 Task: Look for space in Rolla, United States from 10th July, 2023 to 25th July, 2023 for 3 adults, 1 child in price range Rs.15000 to Rs.25000. Place can be shared room with 2 bedrooms having 3 beds and 2 bathrooms. Property type can be house, flat, guest house. Amenities needed are: wifi, TV, free parkinig on premises, gym, breakfast. Booking option can be shelf check-in. Required host language is English.
Action: Mouse moved to (457, 117)
Screenshot: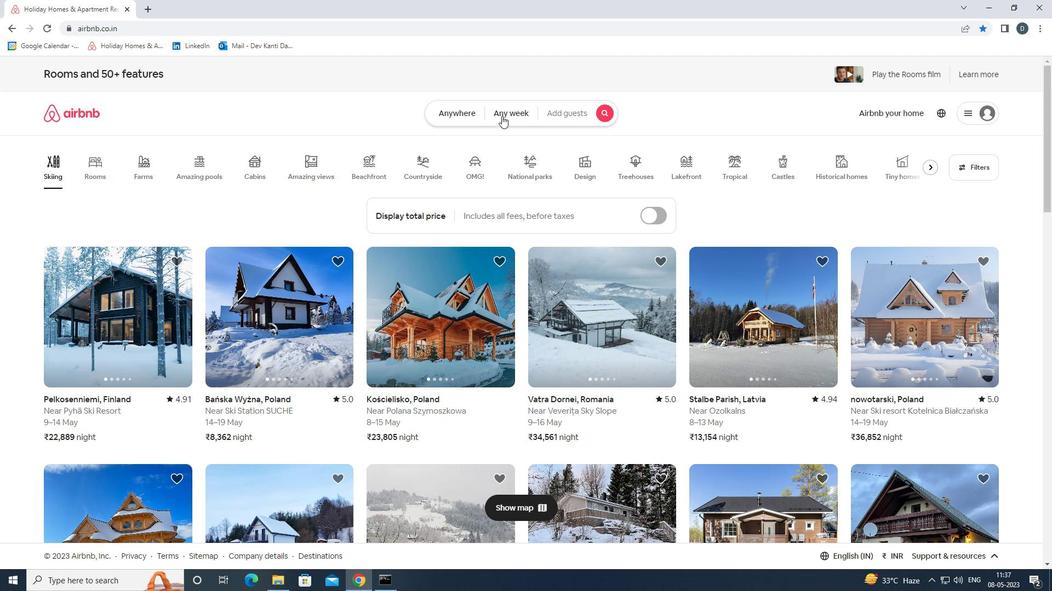 
Action: Mouse pressed left at (457, 117)
Screenshot: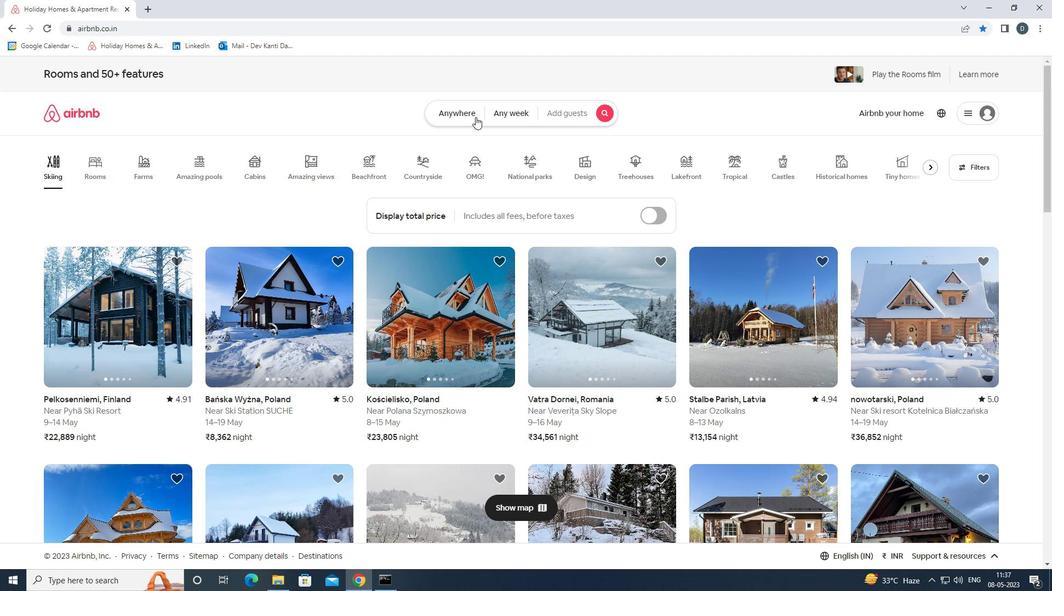 
Action: Mouse moved to (433, 154)
Screenshot: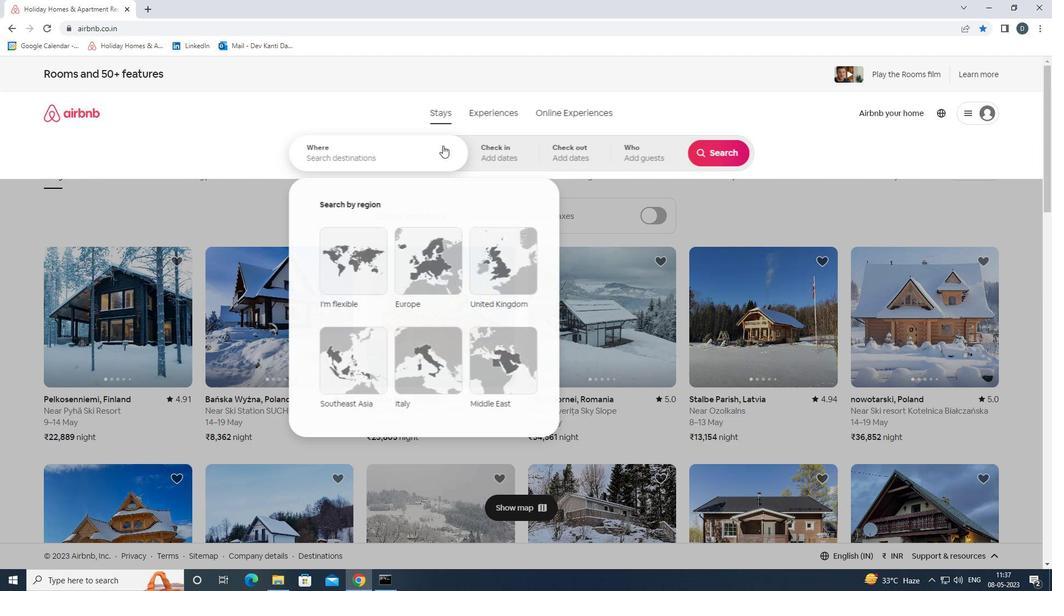 
Action: Mouse pressed left at (433, 154)
Screenshot: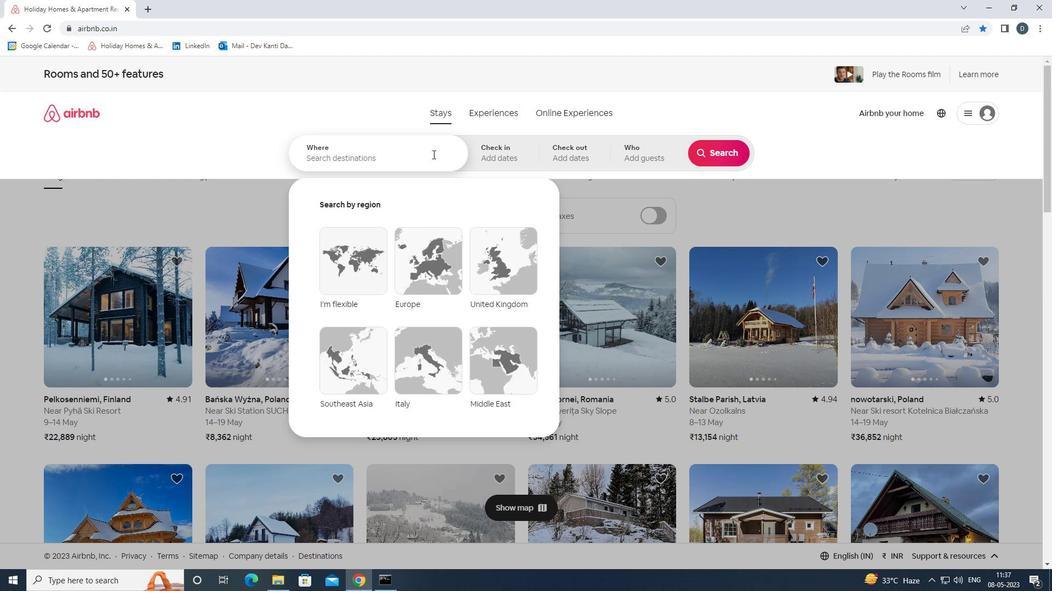 
Action: Key pressed <Key.shift>
Screenshot: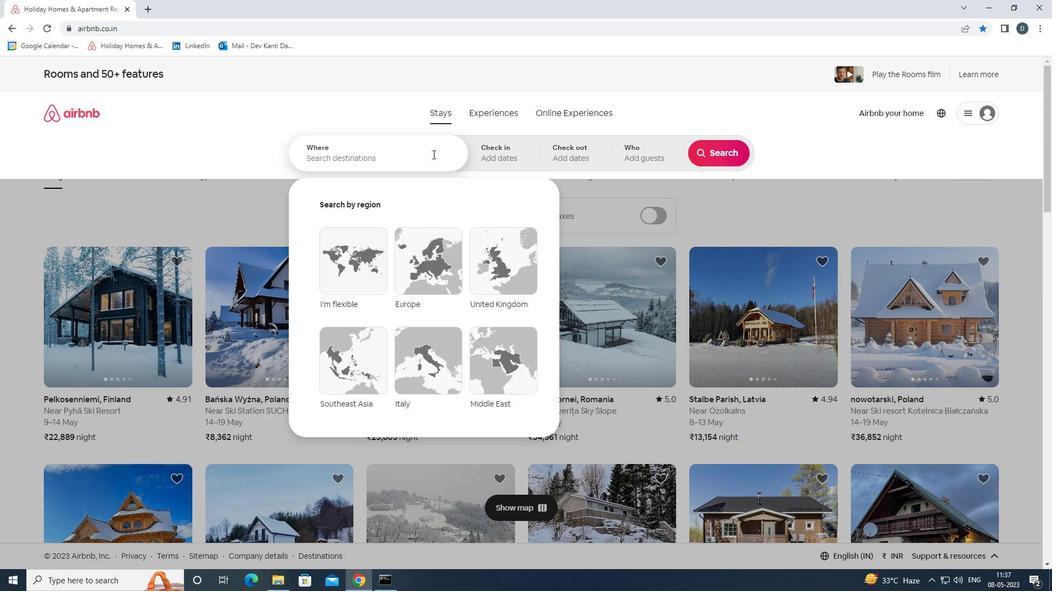 
Action: Mouse moved to (432, 155)
Screenshot: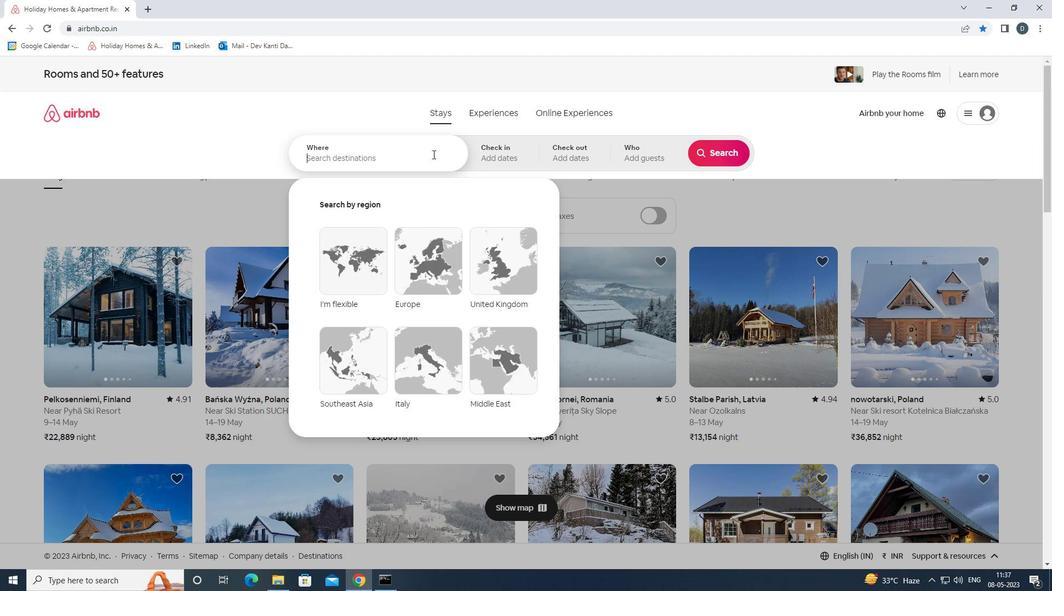 
Action: Key pressed ROLLA,<Key.shift>UNITED<Key.space><Key.shift>SATES<Key.enter>
Screenshot: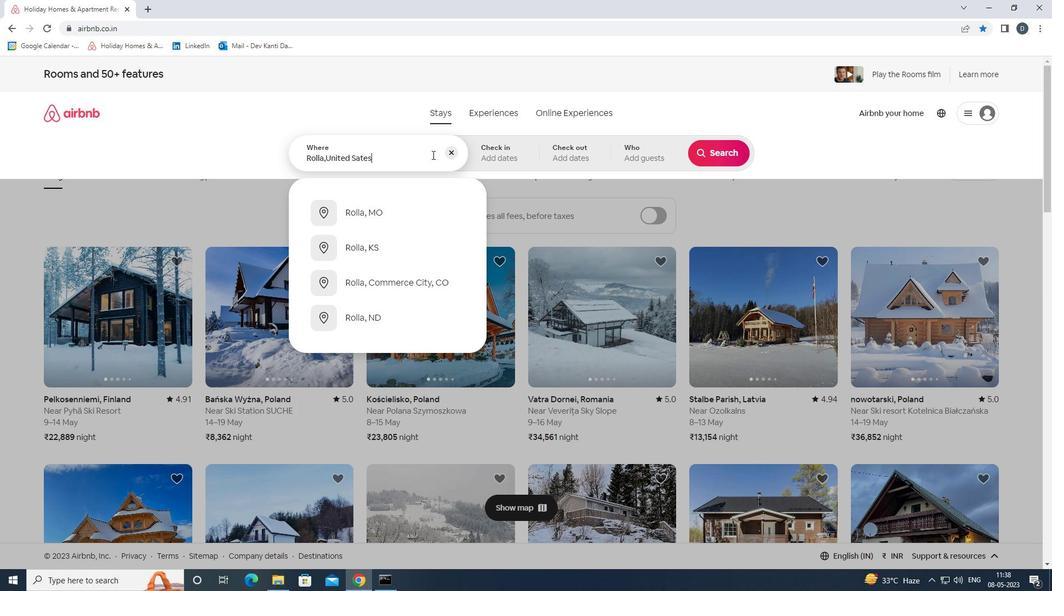 
Action: Mouse moved to (721, 245)
Screenshot: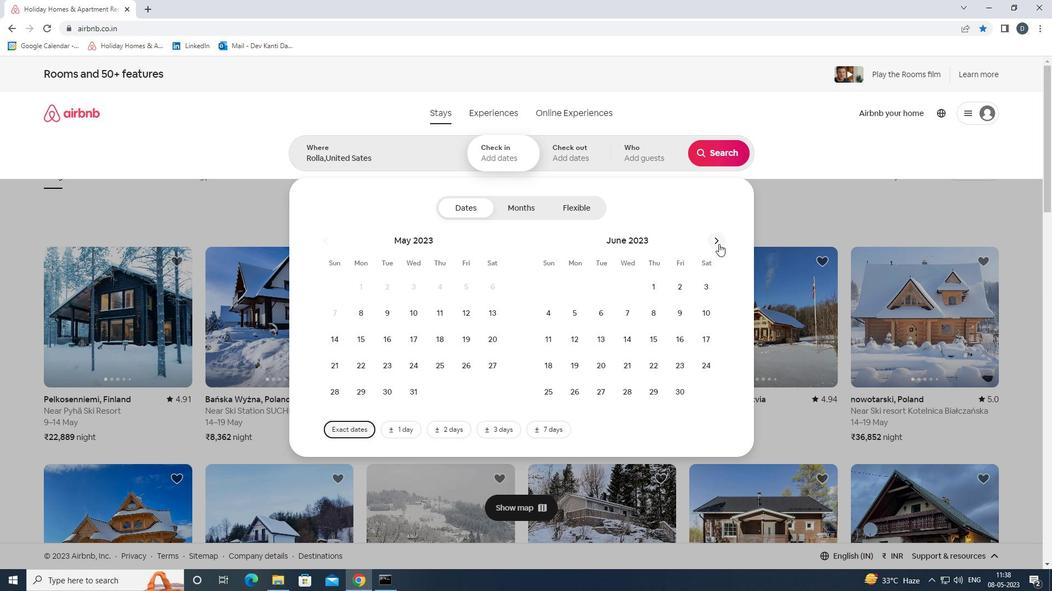 
Action: Mouse pressed left at (721, 245)
Screenshot: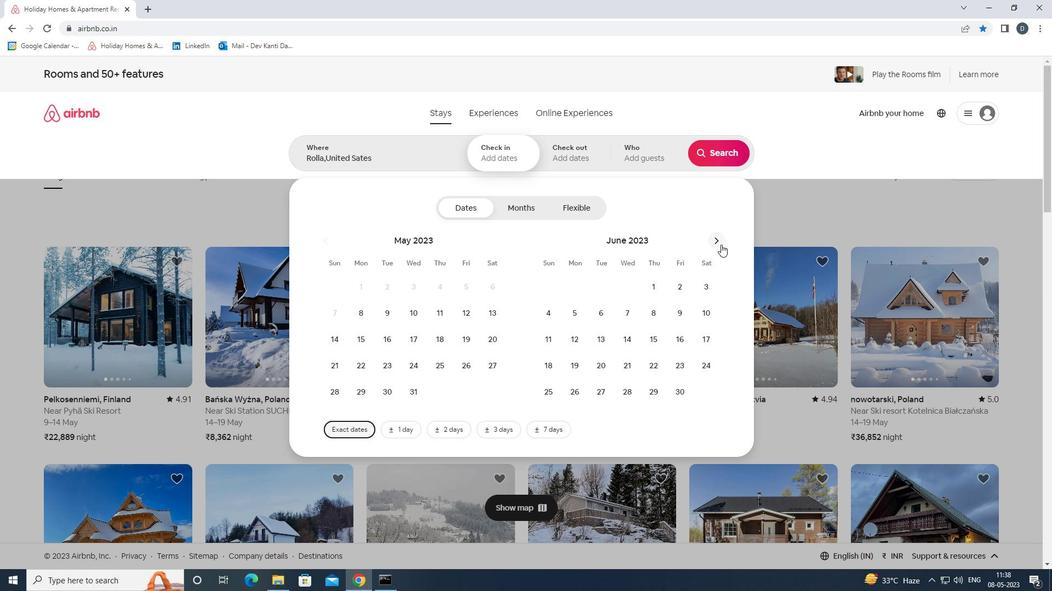 
Action: Mouse moved to (581, 337)
Screenshot: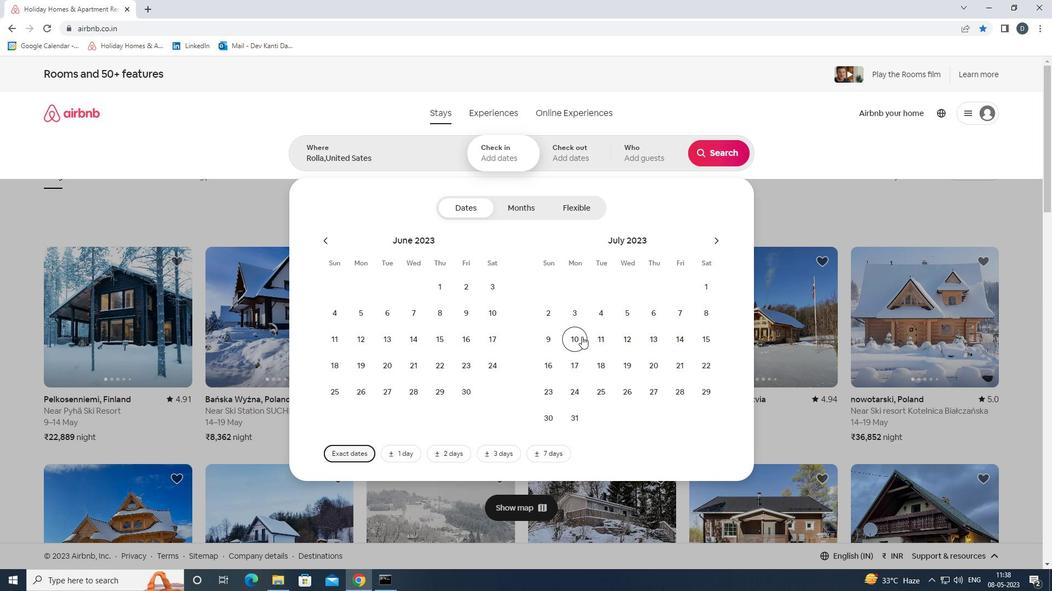 
Action: Mouse pressed left at (581, 337)
Screenshot: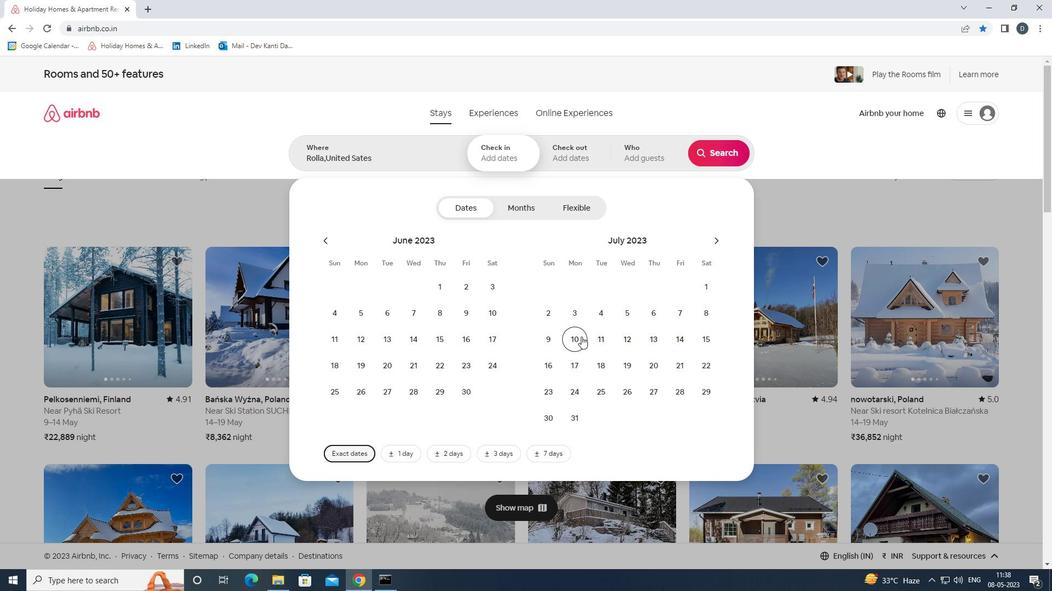 
Action: Mouse moved to (595, 384)
Screenshot: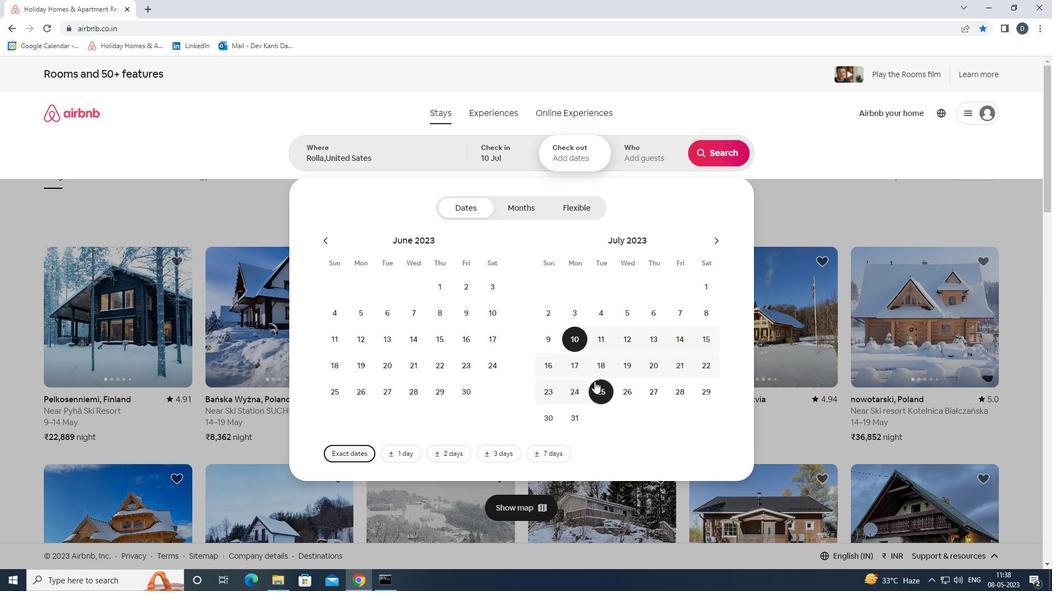 
Action: Mouse pressed left at (595, 384)
Screenshot: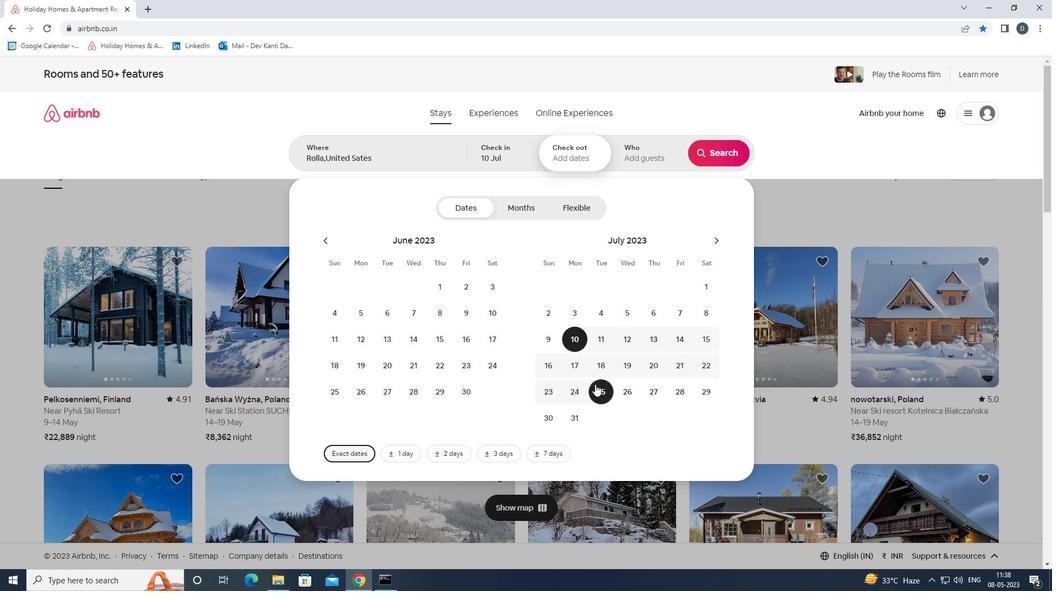 
Action: Mouse moved to (629, 158)
Screenshot: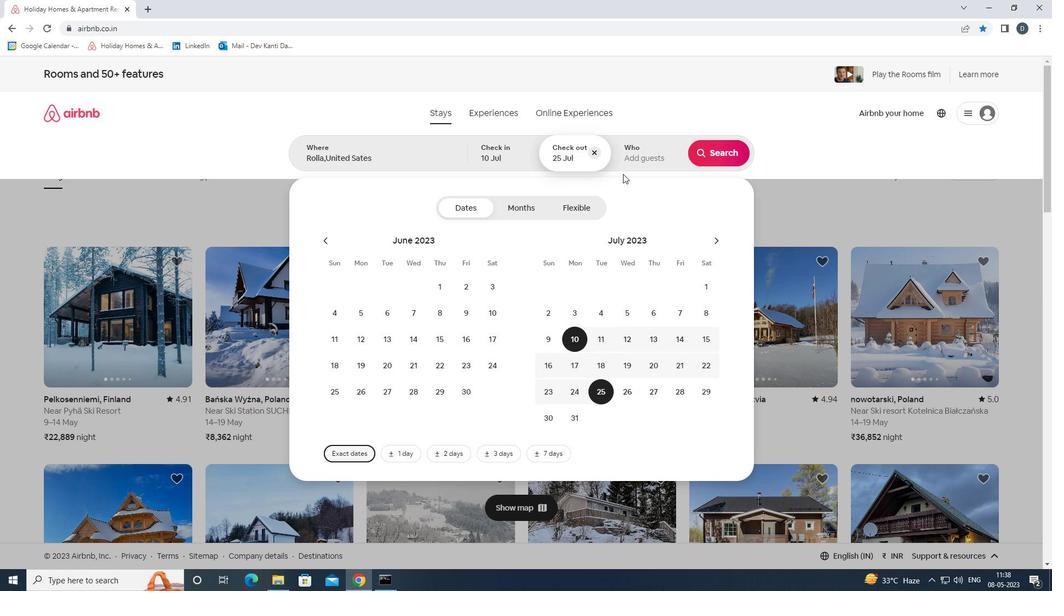 
Action: Mouse pressed left at (629, 158)
Screenshot: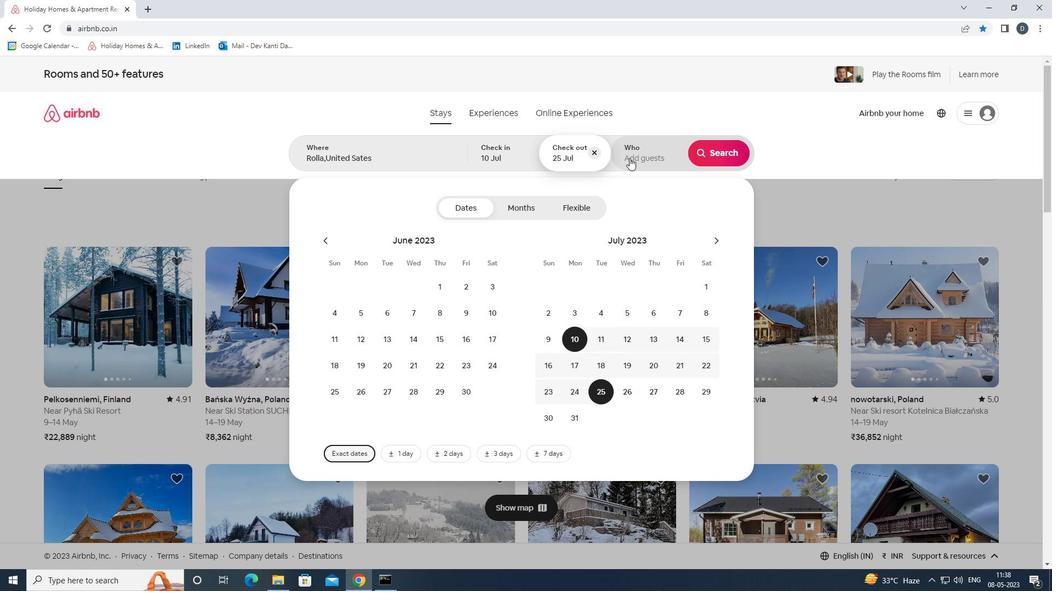 
Action: Mouse moved to (720, 215)
Screenshot: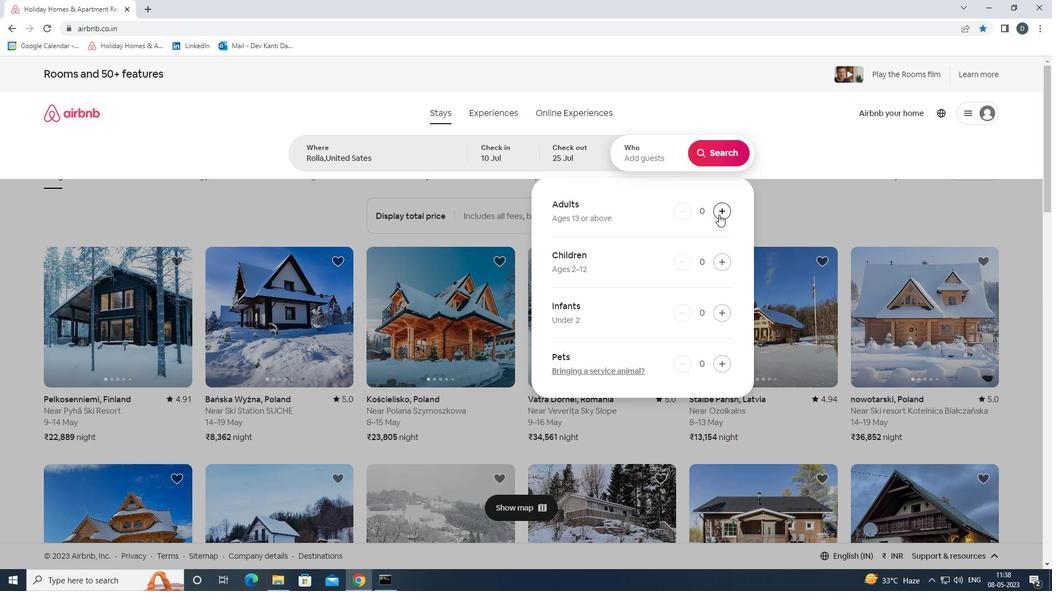 
Action: Mouse pressed left at (720, 215)
Screenshot: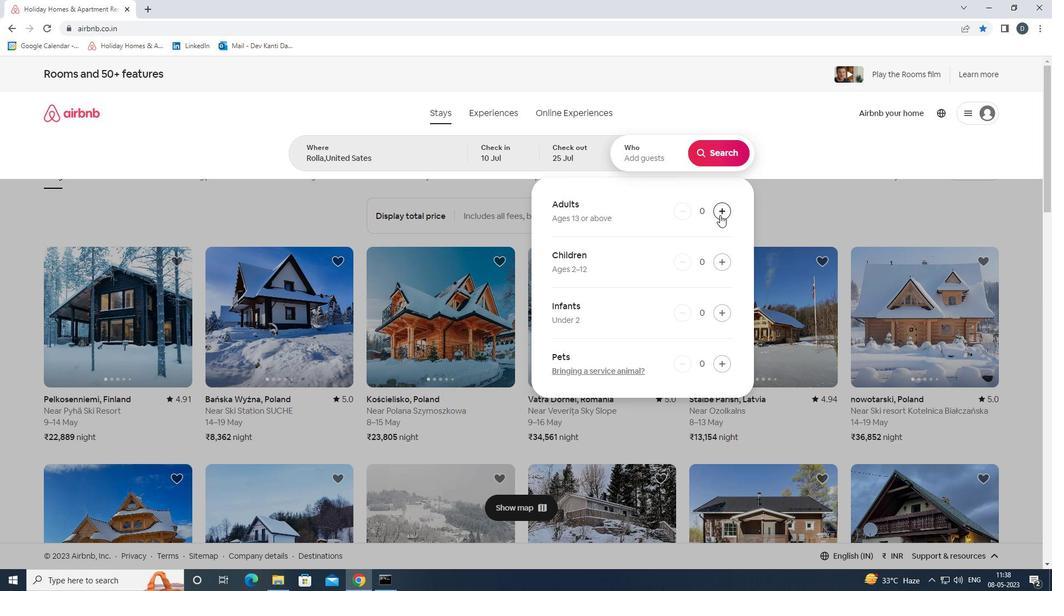 
Action: Mouse pressed left at (720, 215)
Screenshot: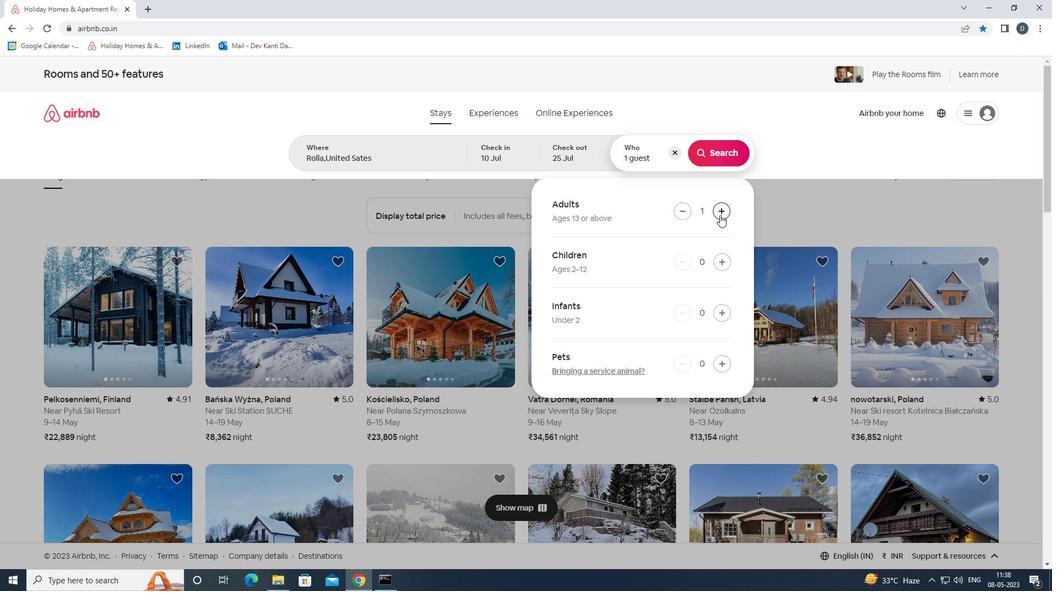 
Action: Mouse pressed left at (720, 215)
Screenshot: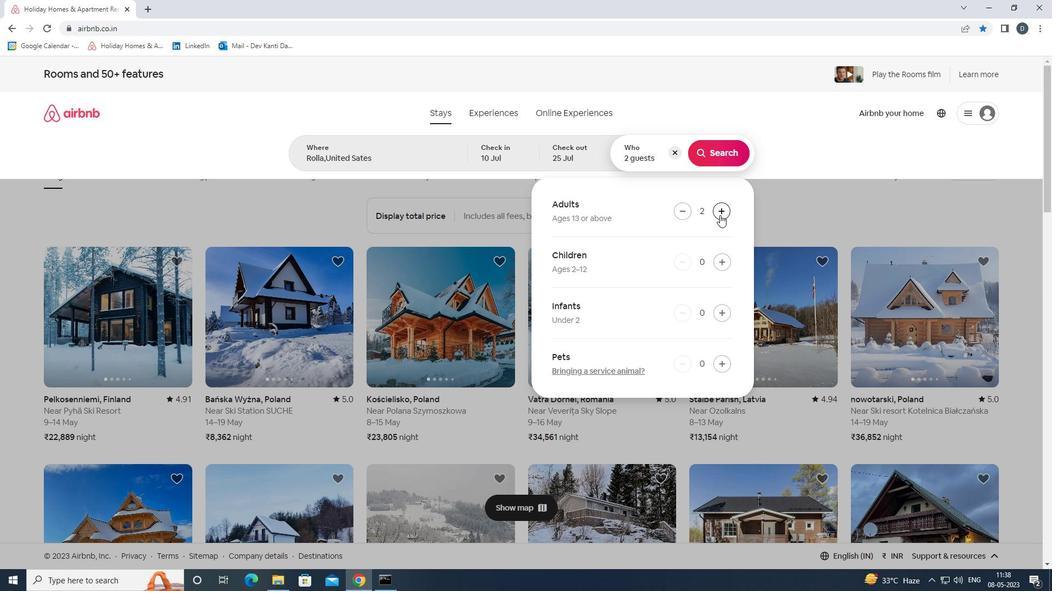 
Action: Mouse moved to (725, 257)
Screenshot: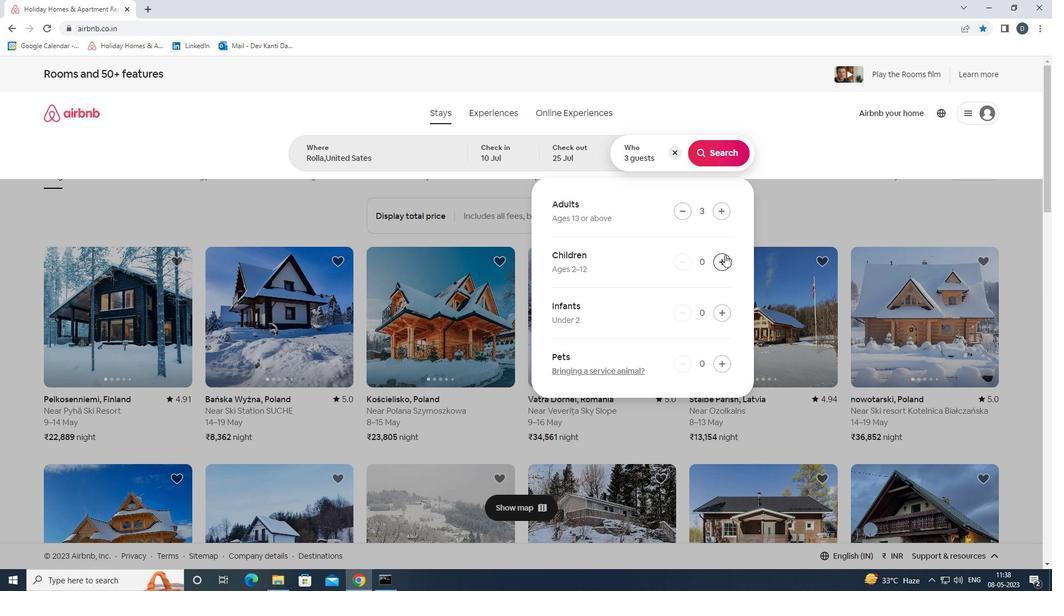 
Action: Mouse pressed left at (725, 257)
Screenshot: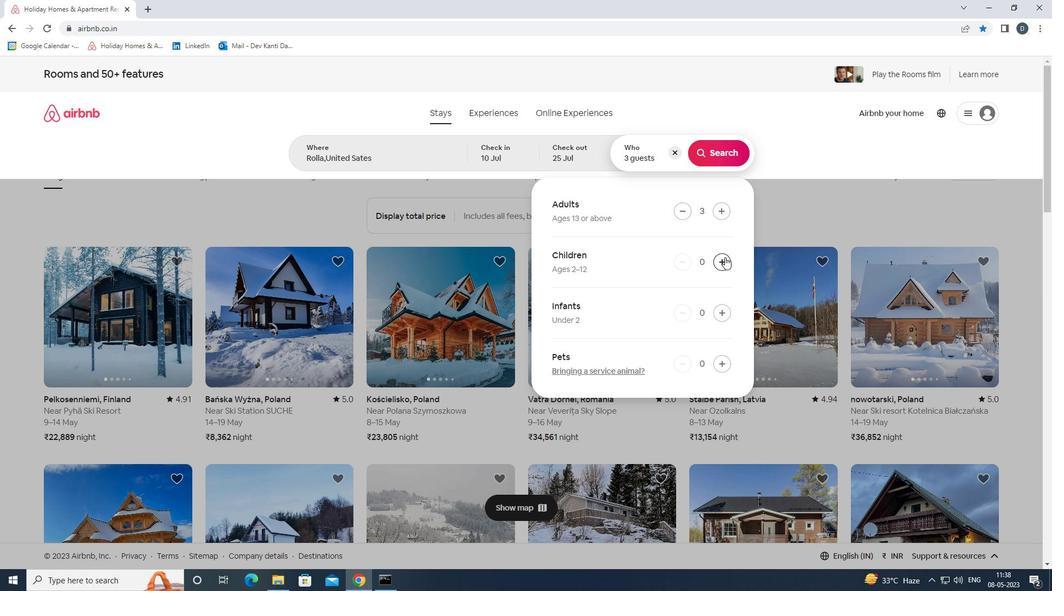 
Action: Mouse moved to (718, 154)
Screenshot: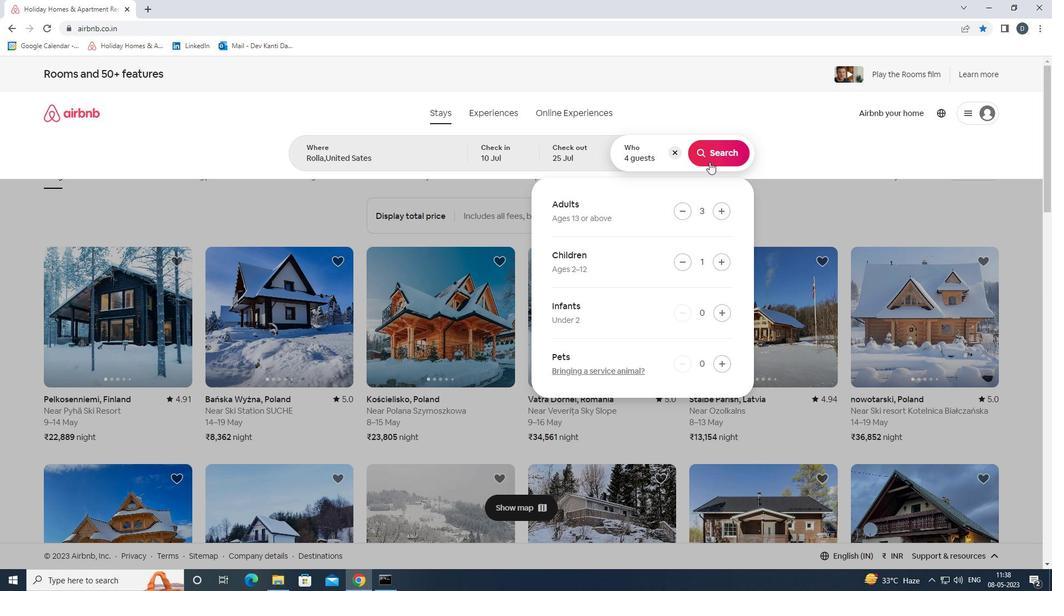 
Action: Mouse pressed left at (718, 154)
Screenshot: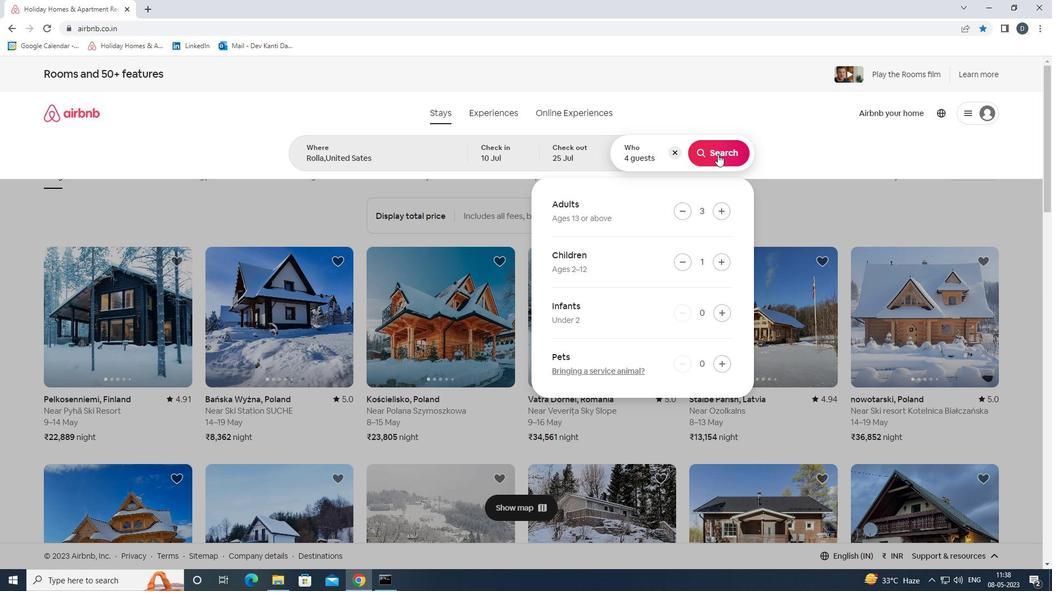 
Action: Mouse moved to (1000, 128)
Screenshot: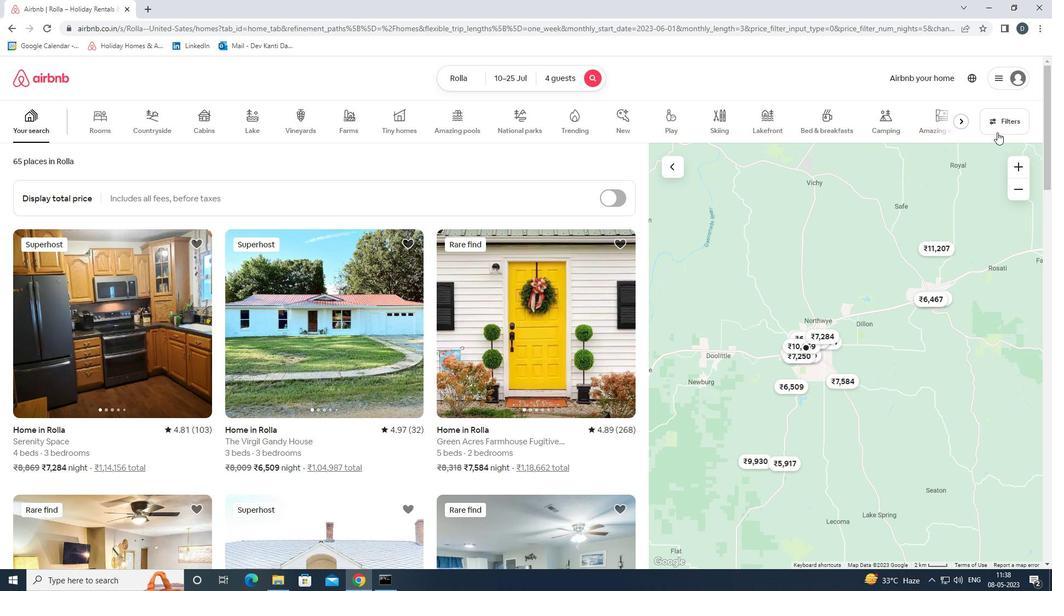 
Action: Mouse pressed left at (1000, 128)
Screenshot: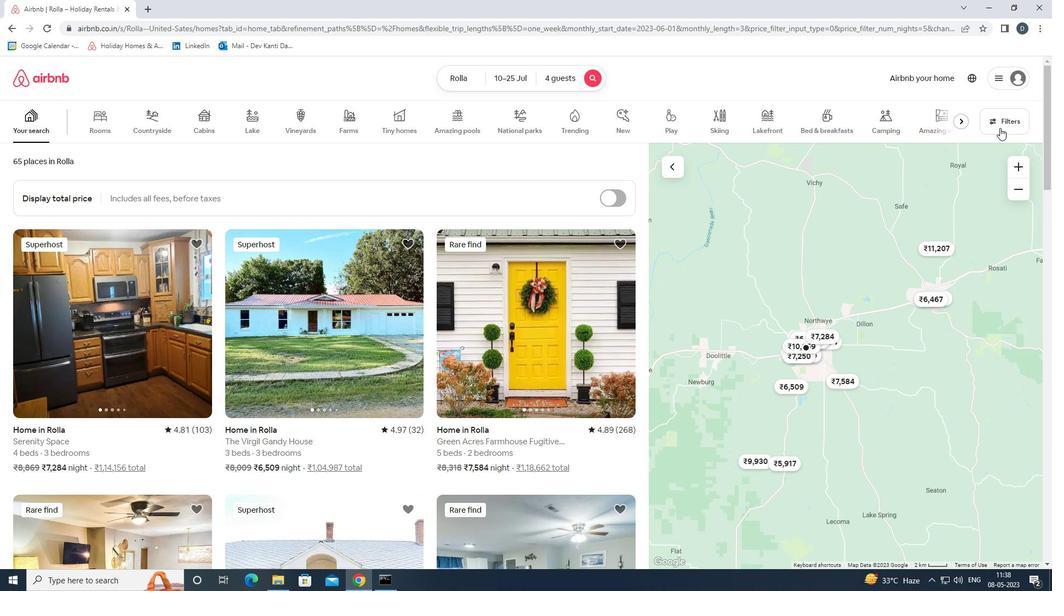
Action: Mouse moved to (452, 391)
Screenshot: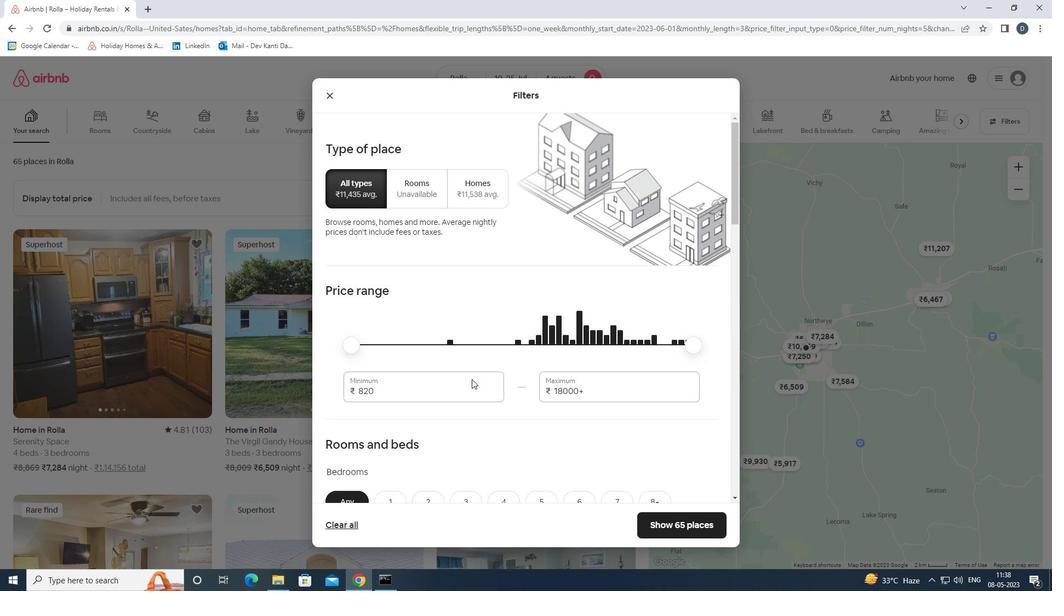 
Action: Mouse pressed left at (452, 391)
Screenshot: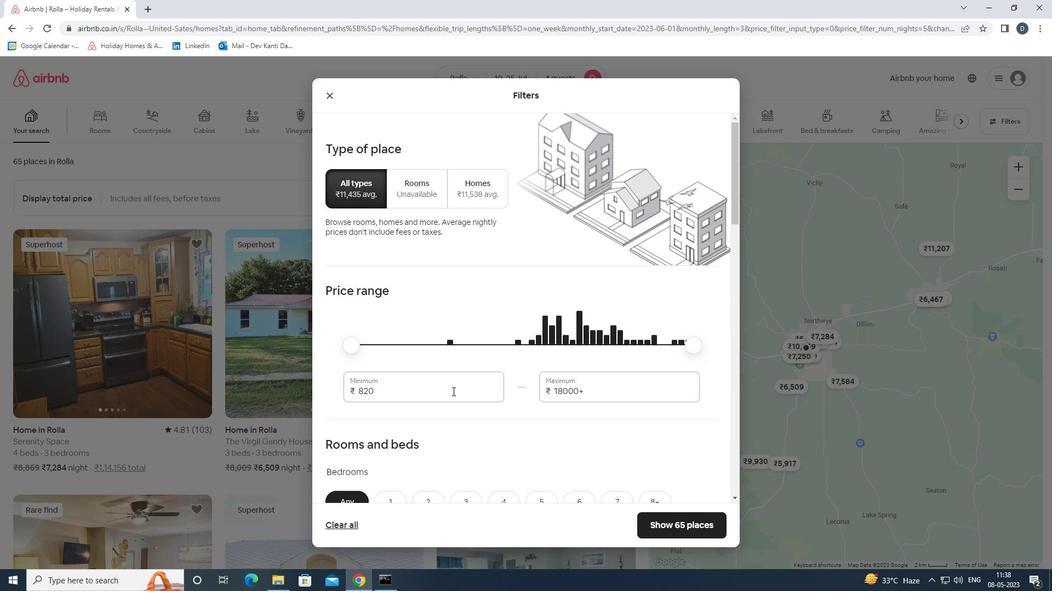 
Action: Mouse moved to (452, 391)
Screenshot: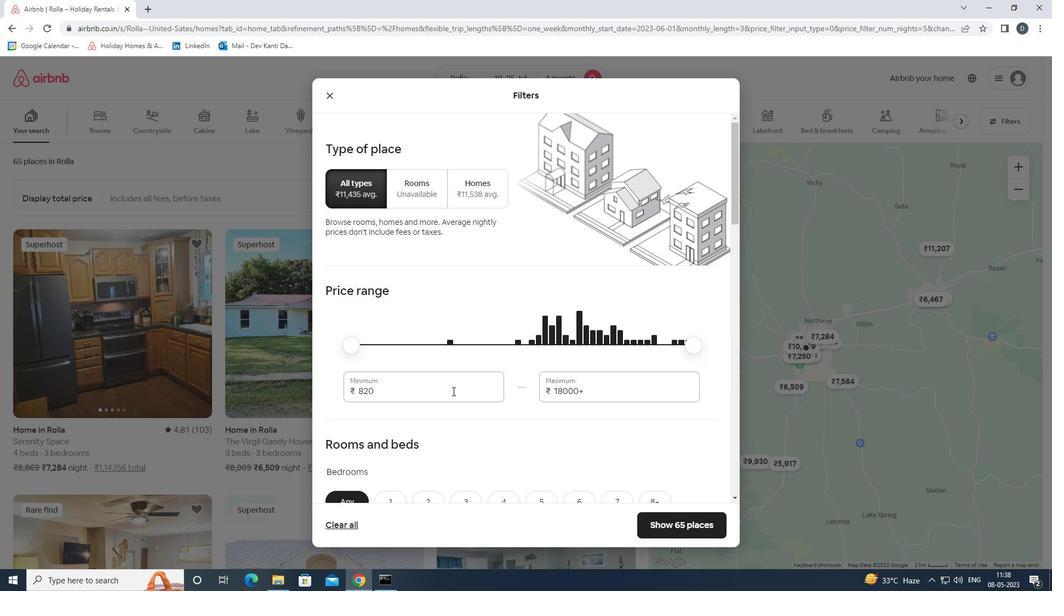 
Action: Mouse pressed left at (452, 391)
Screenshot: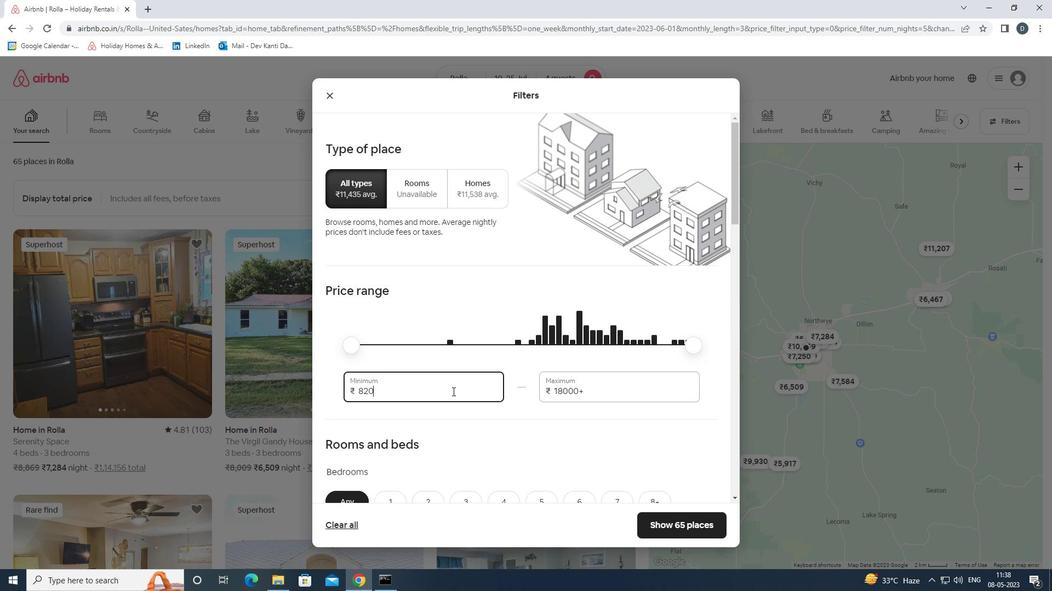 
Action: Mouse moved to (452, 393)
Screenshot: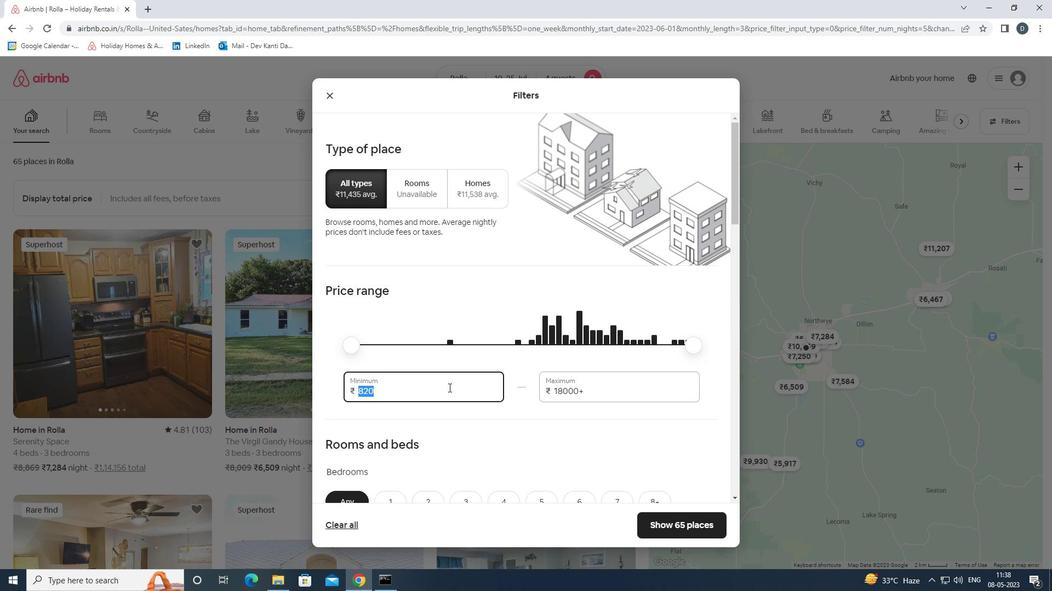 
Action: Key pressed 15000<Key.tab>25000
Screenshot: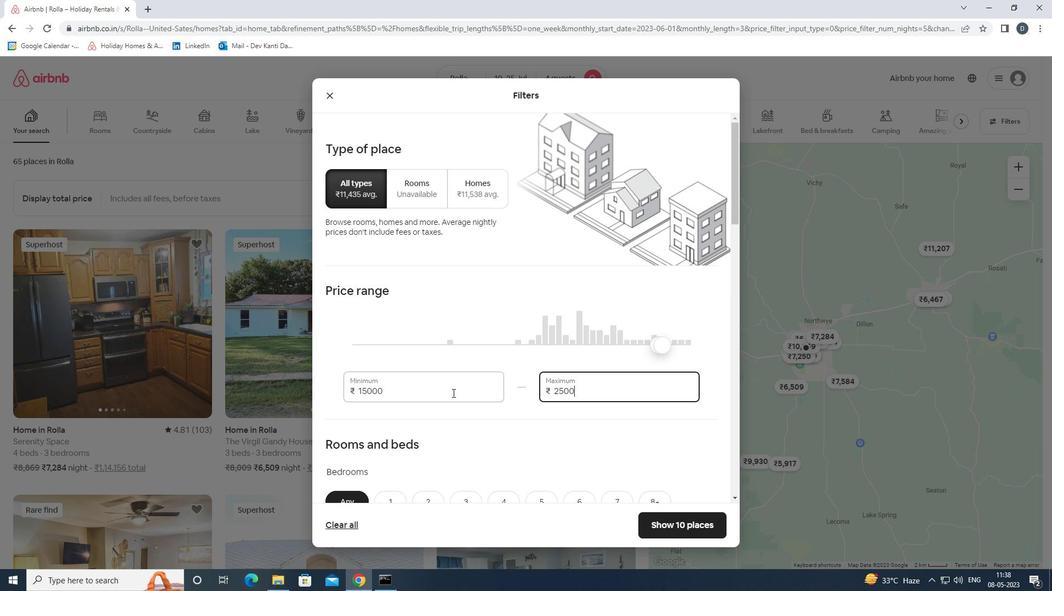 
Action: Mouse moved to (464, 383)
Screenshot: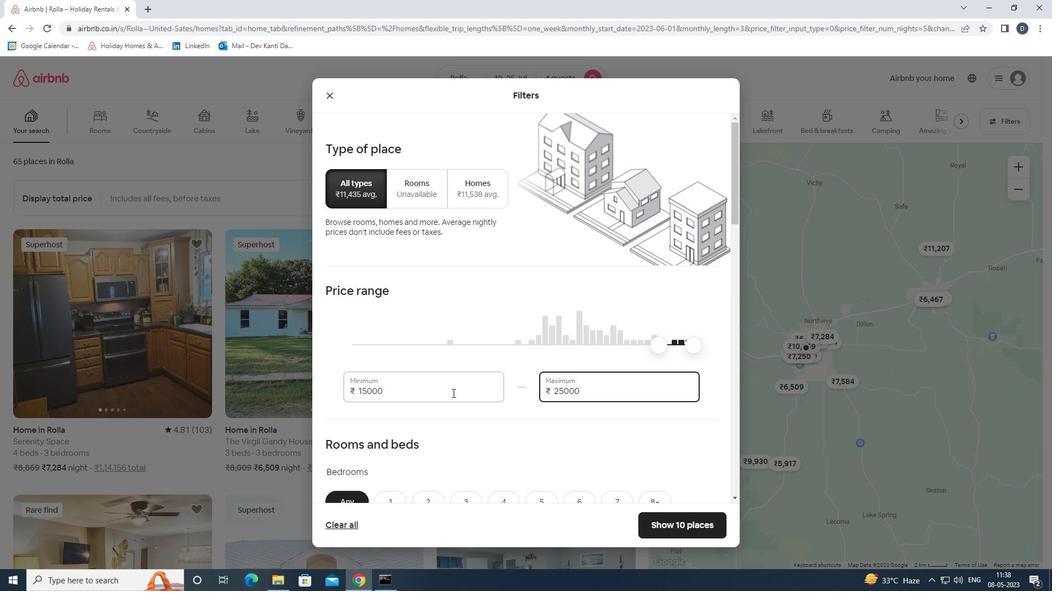 
Action: Mouse scrolled (464, 383) with delta (0, 0)
Screenshot: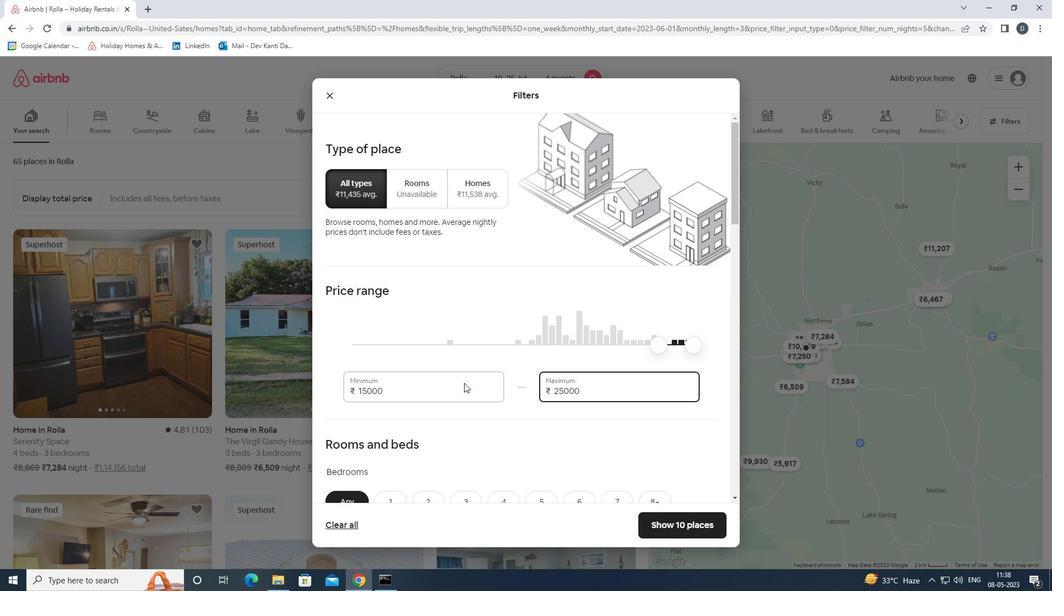 
Action: Mouse moved to (465, 383)
Screenshot: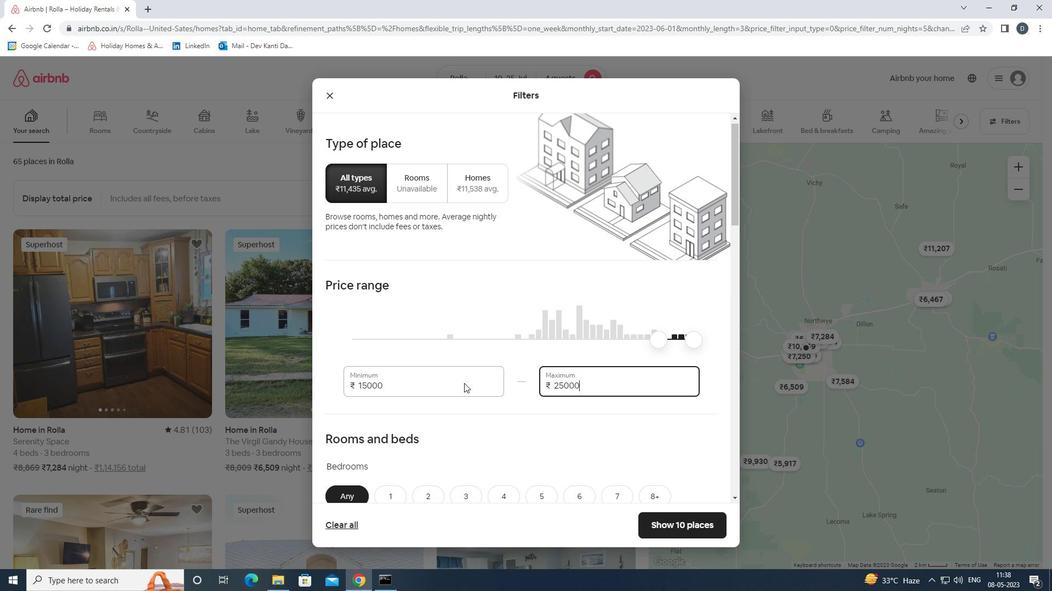 
Action: Mouse scrolled (465, 383) with delta (0, 0)
Screenshot: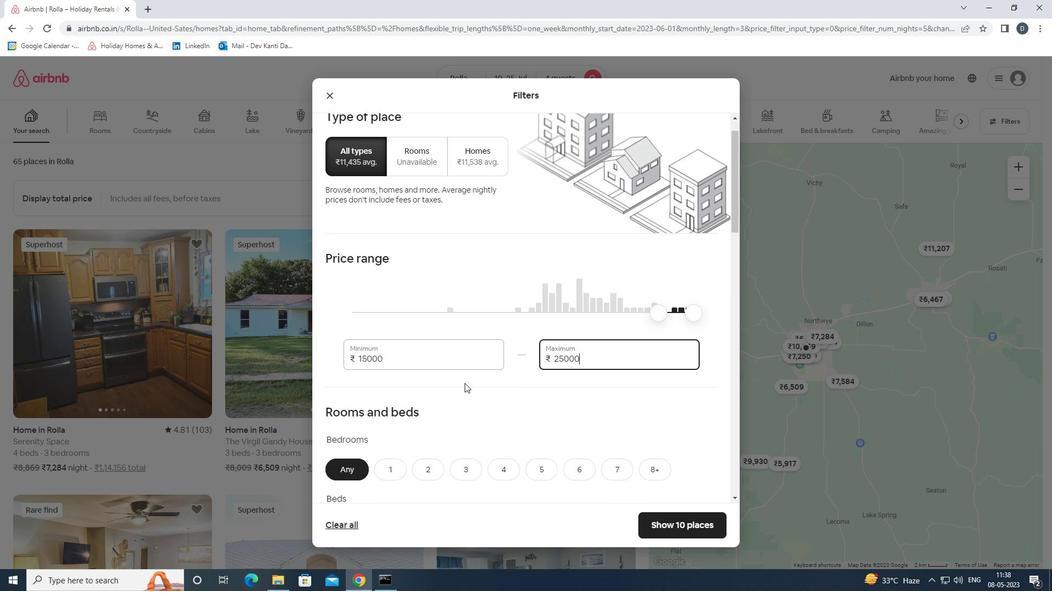 
Action: Mouse moved to (467, 382)
Screenshot: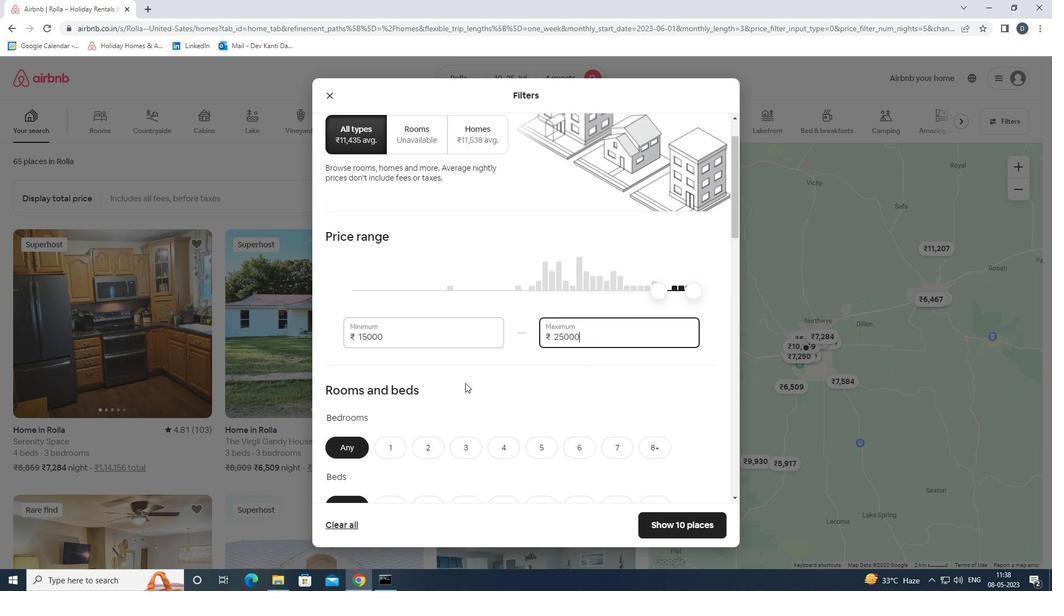 
Action: Mouse scrolled (467, 382) with delta (0, 0)
Screenshot: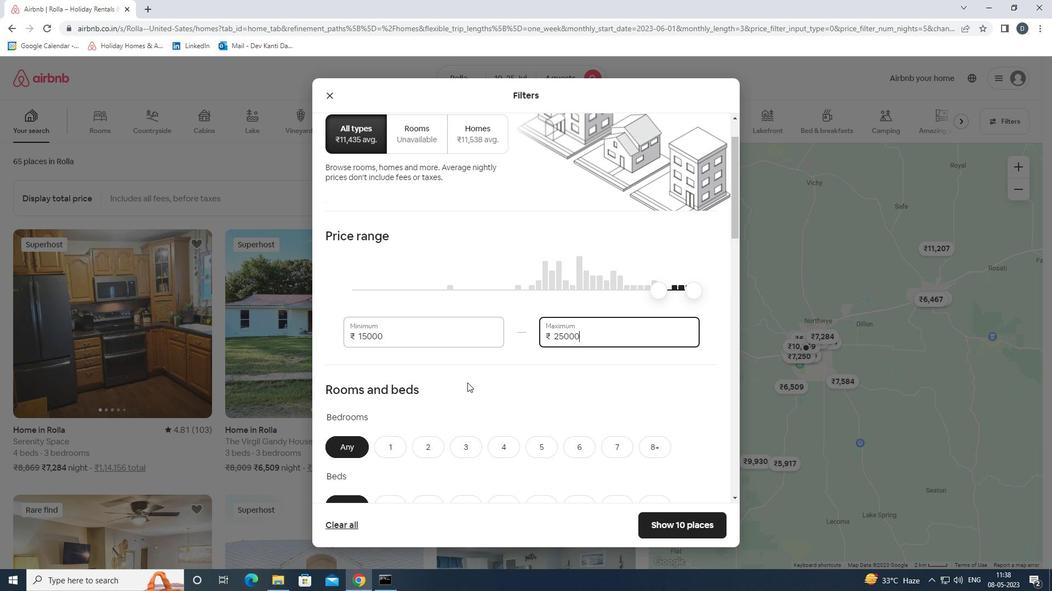 
Action: Mouse moved to (468, 382)
Screenshot: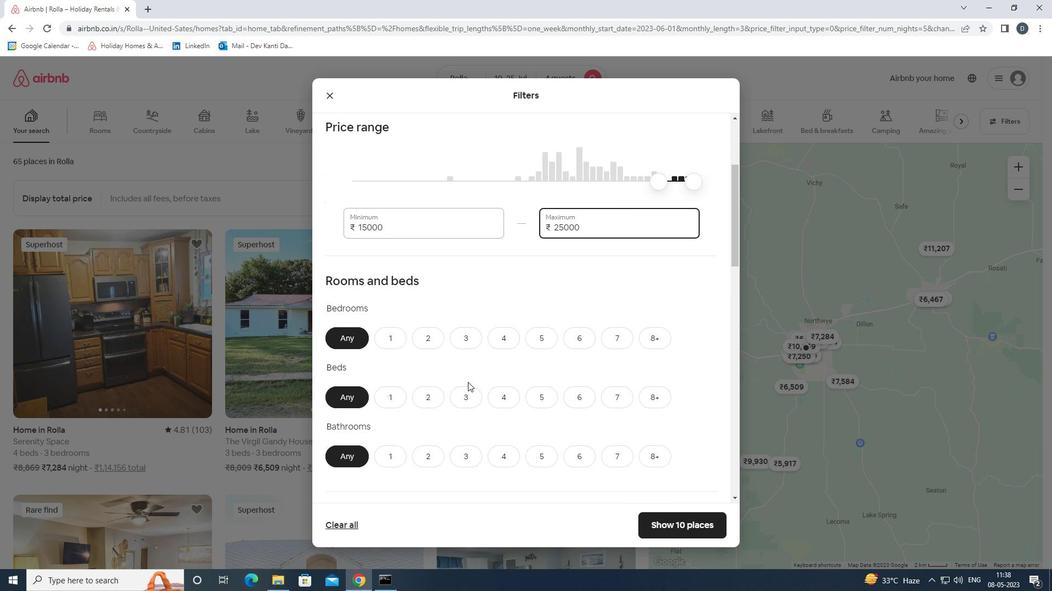 
Action: Mouse scrolled (468, 382) with delta (0, 0)
Screenshot: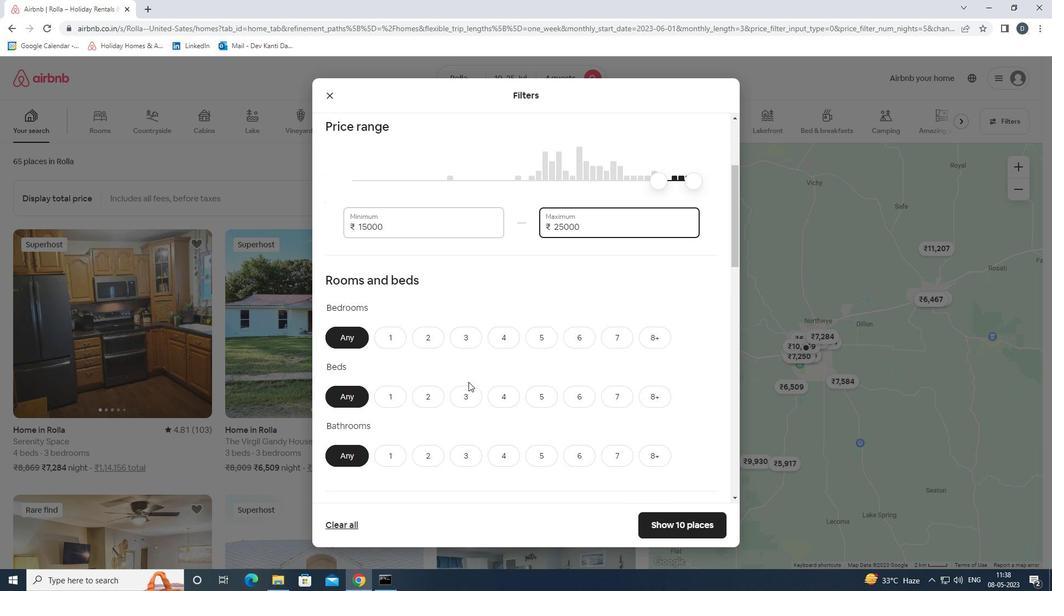 
Action: Mouse moved to (434, 282)
Screenshot: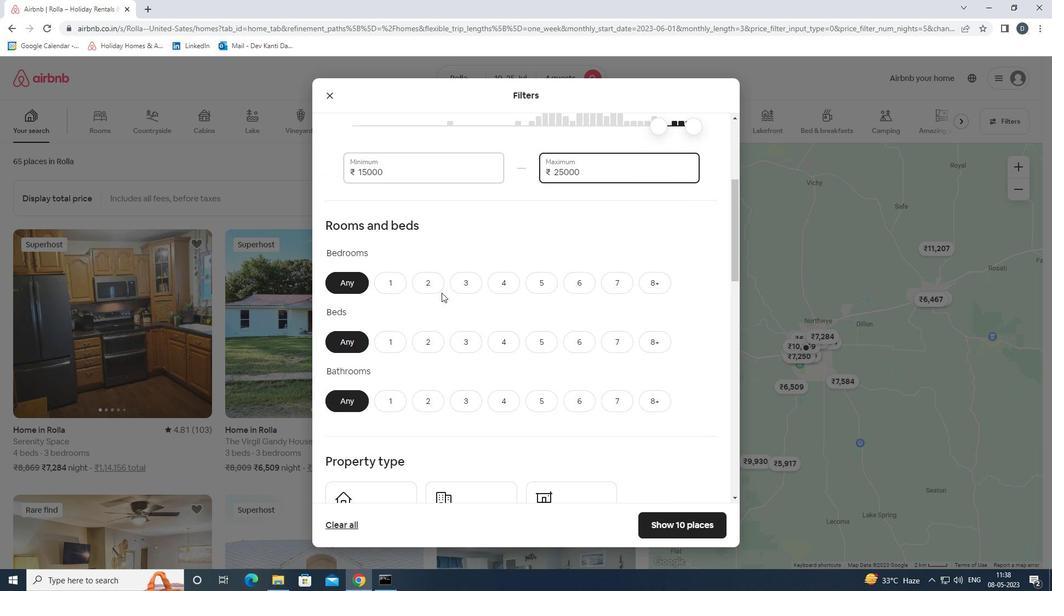 
Action: Mouse pressed left at (434, 282)
Screenshot: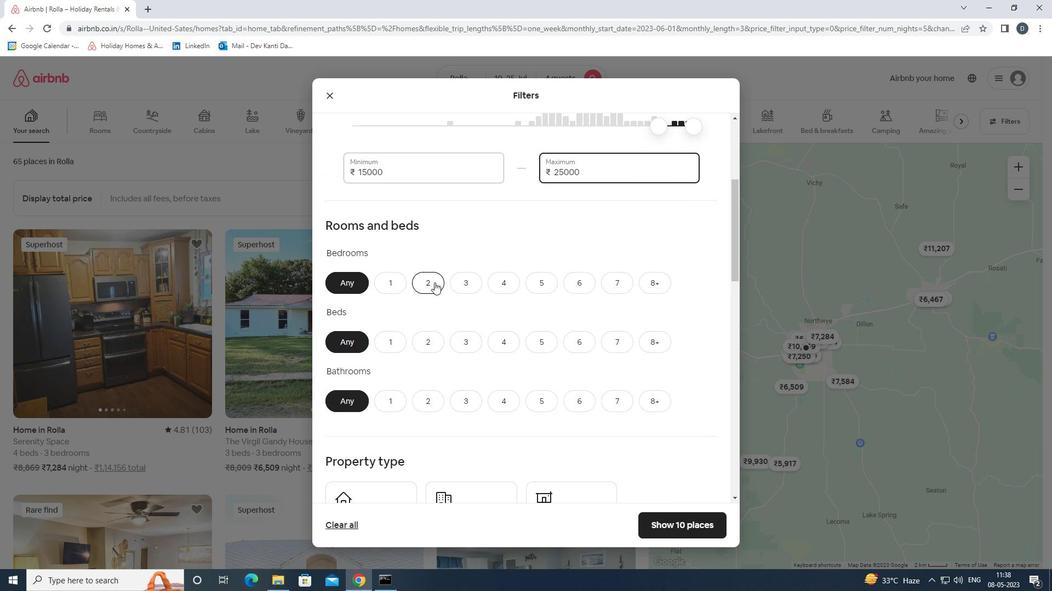 
Action: Mouse moved to (460, 339)
Screenshot: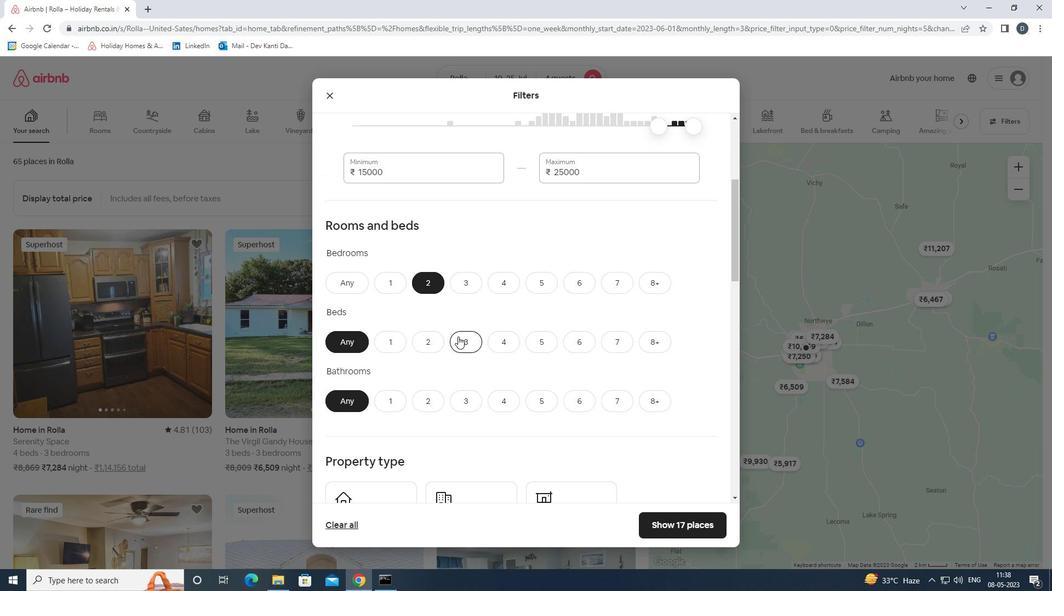 
Action: Mouse pressed left at (460, 339)
Screenshot: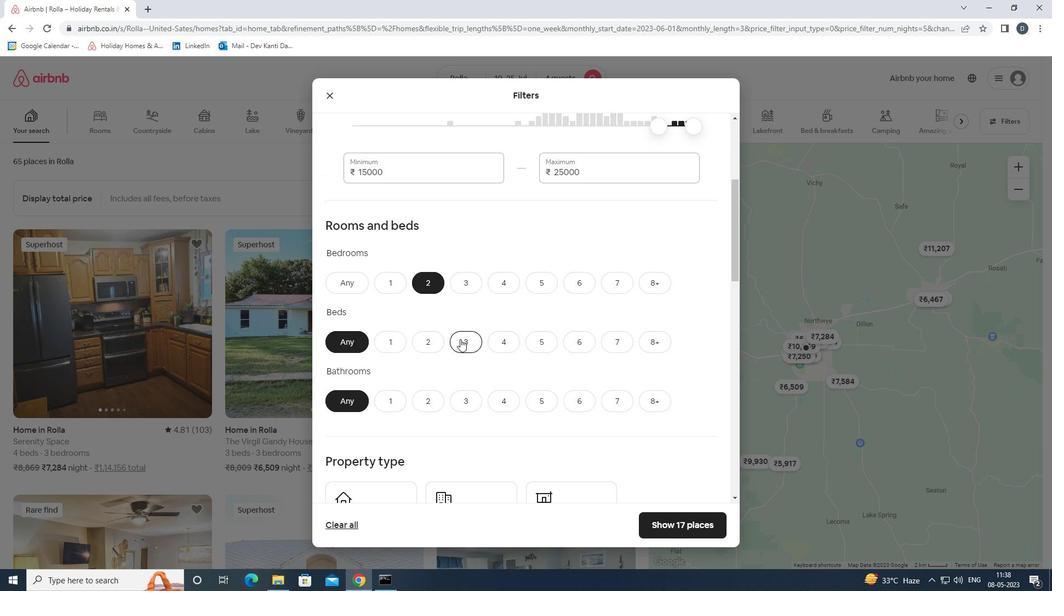 
Action: Mouse moved to (431, 396)
Screenshot: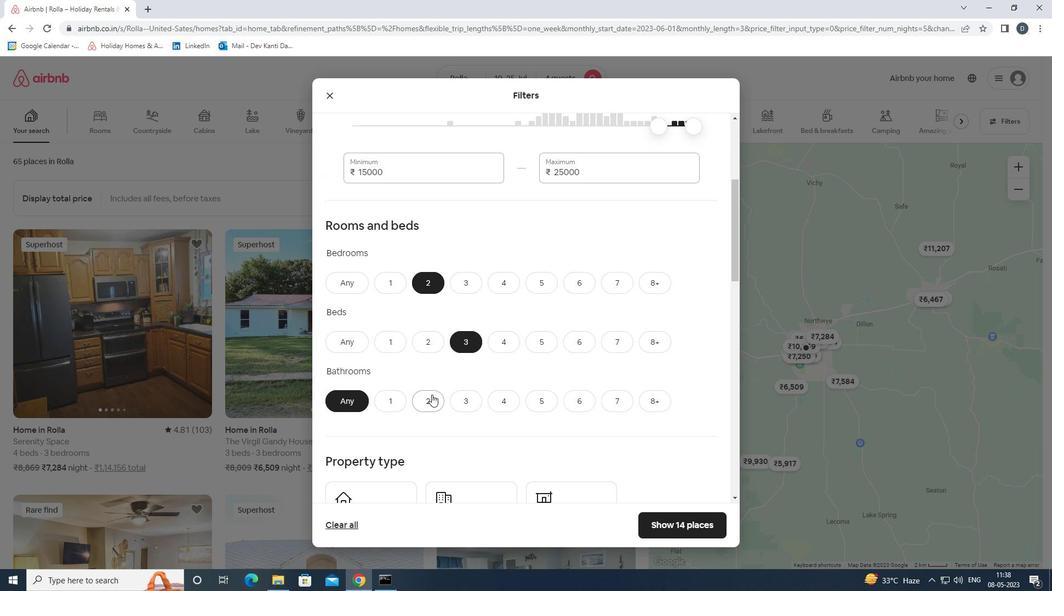 
Action: Mouse pressed left at (431, 396)
Screenshot: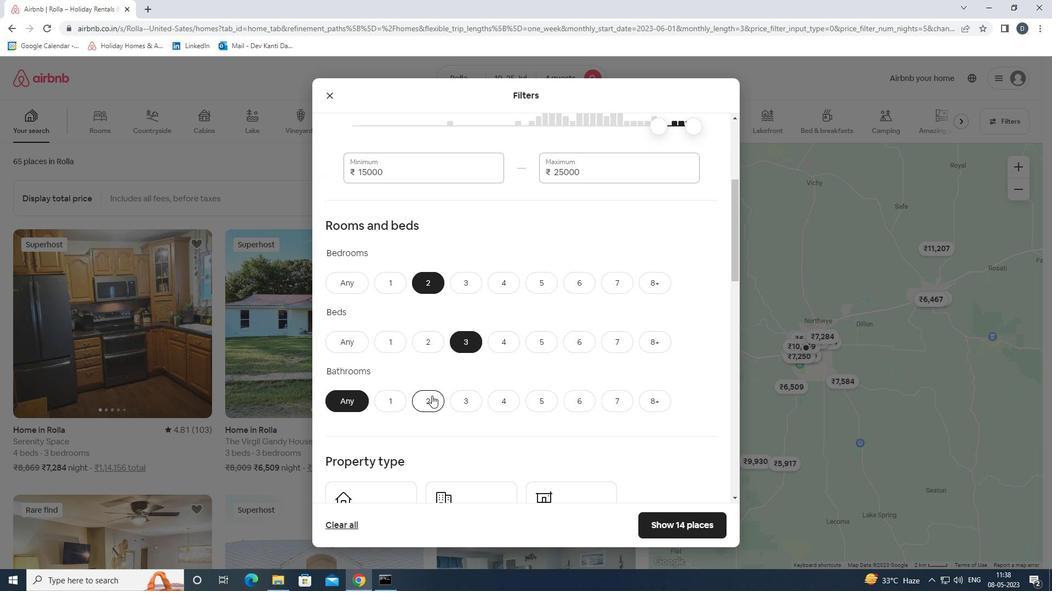 
Action: Mouse scrolled (431, 395) with delta (0, 0)
Screenshot: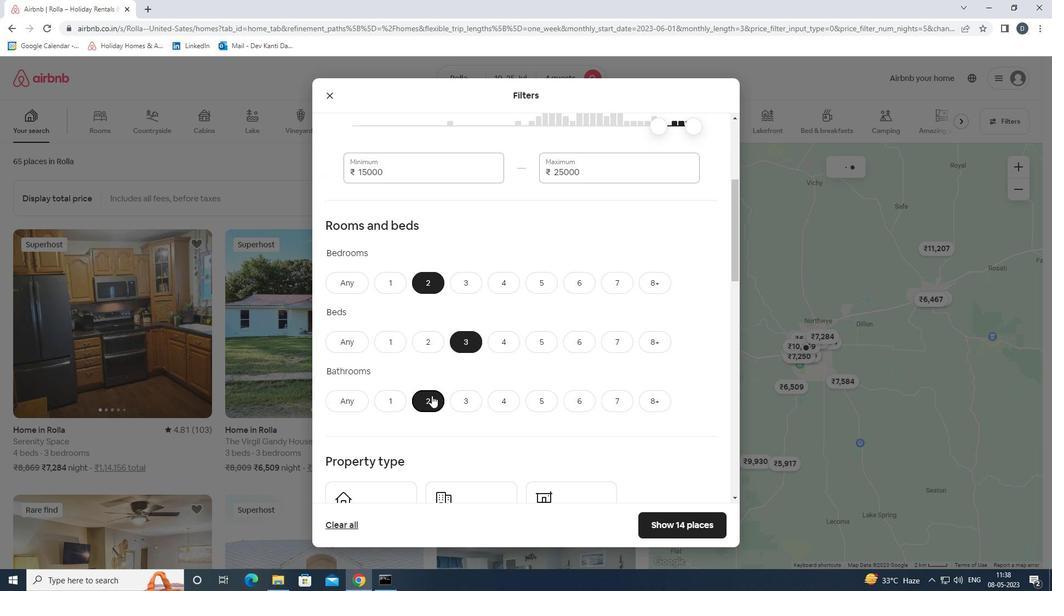 
Action: Mouse scrolled (431, 395) with delta (0, 0)
Screenshot: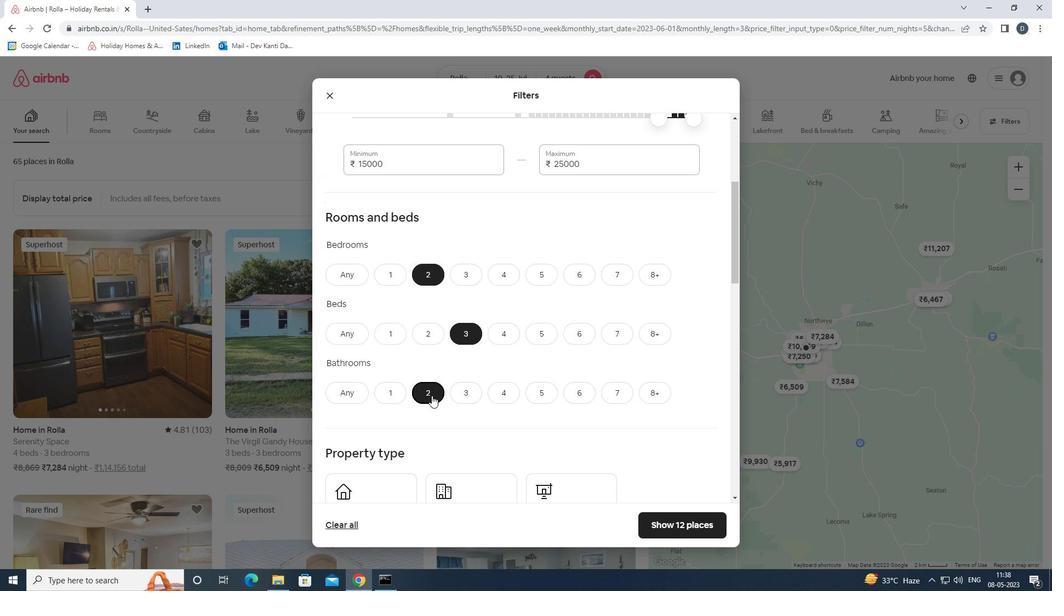 
Action: Mouse scrolled (431, 395) with delta (0, 0)
Screenshot: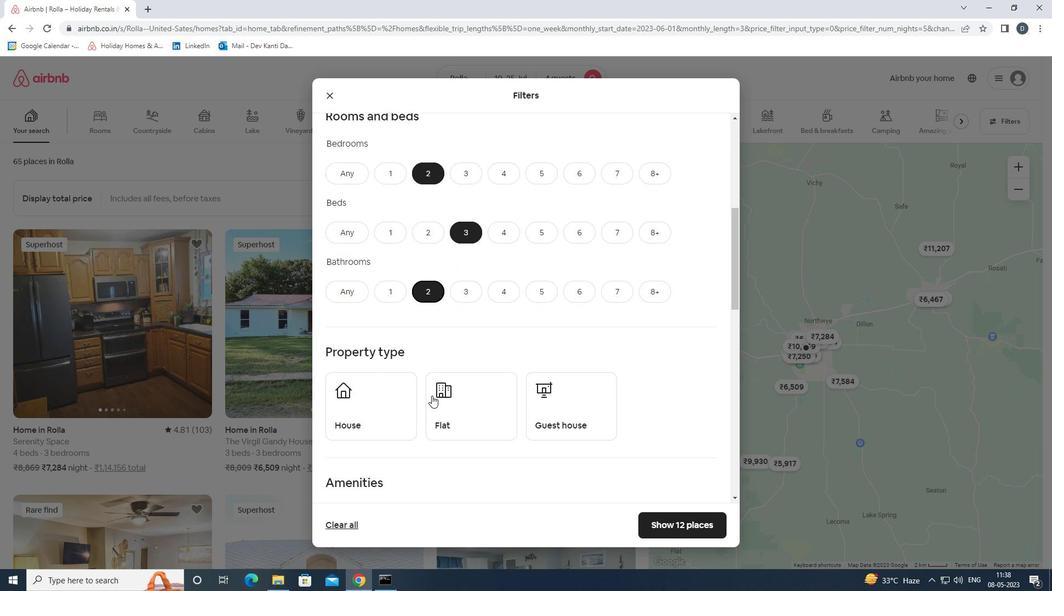
Action: Mouse moved to (405, 374)
Screenshot: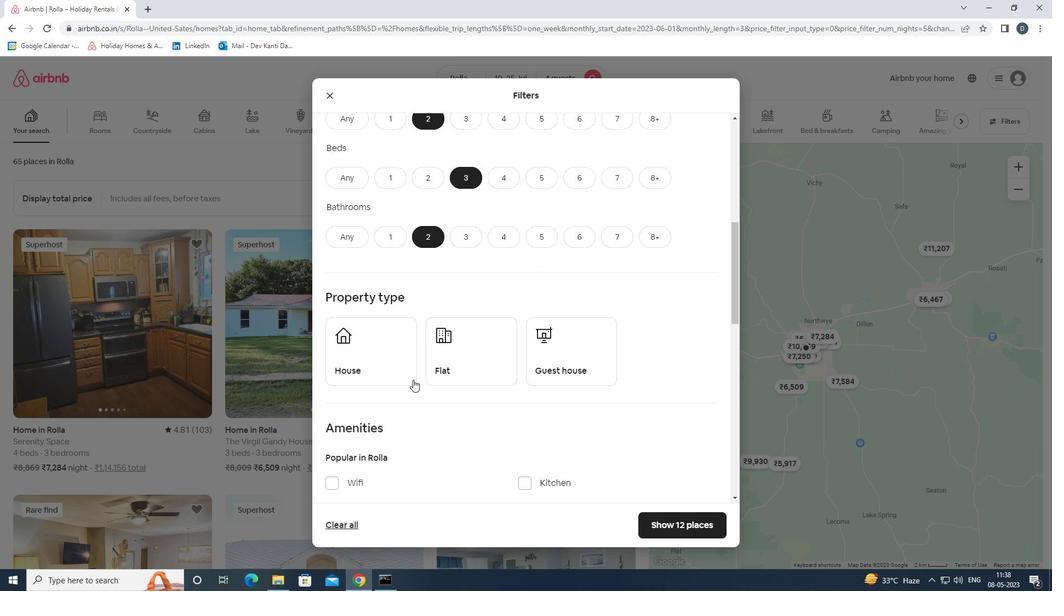 
Action: Mouse pressed left at (405, 374)
Screenshot: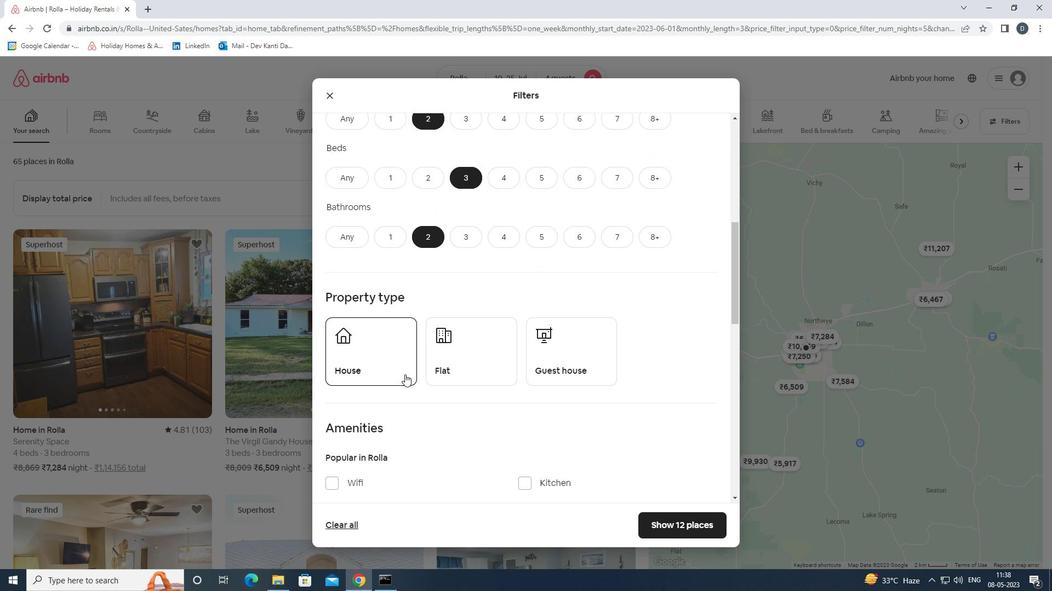 
Action: Mouse moved to (458, 360)
Screenshot: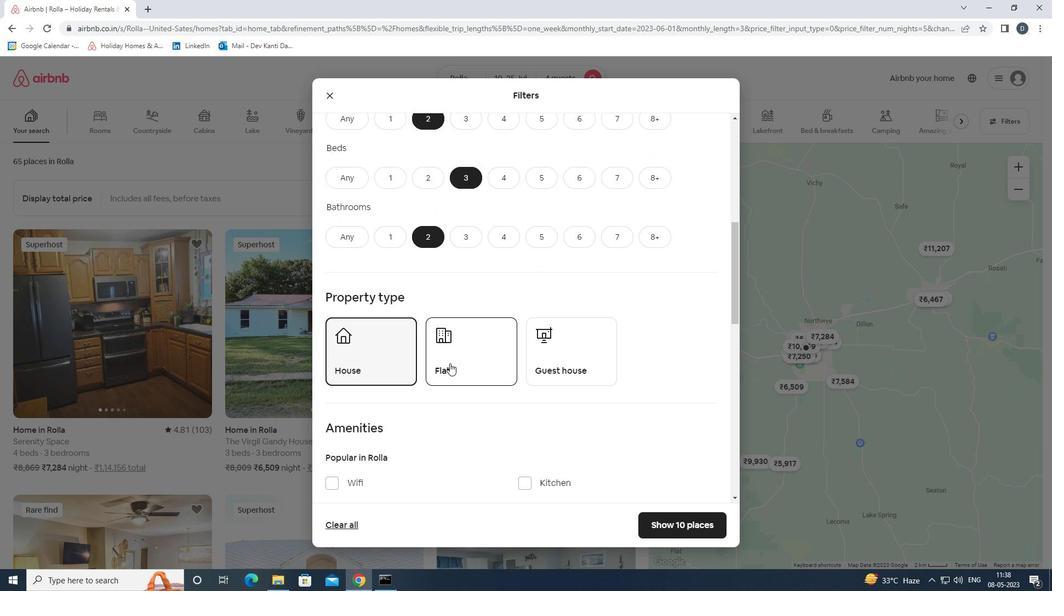 
Action: Mouse pressed left at (458, 360)
Screenshot: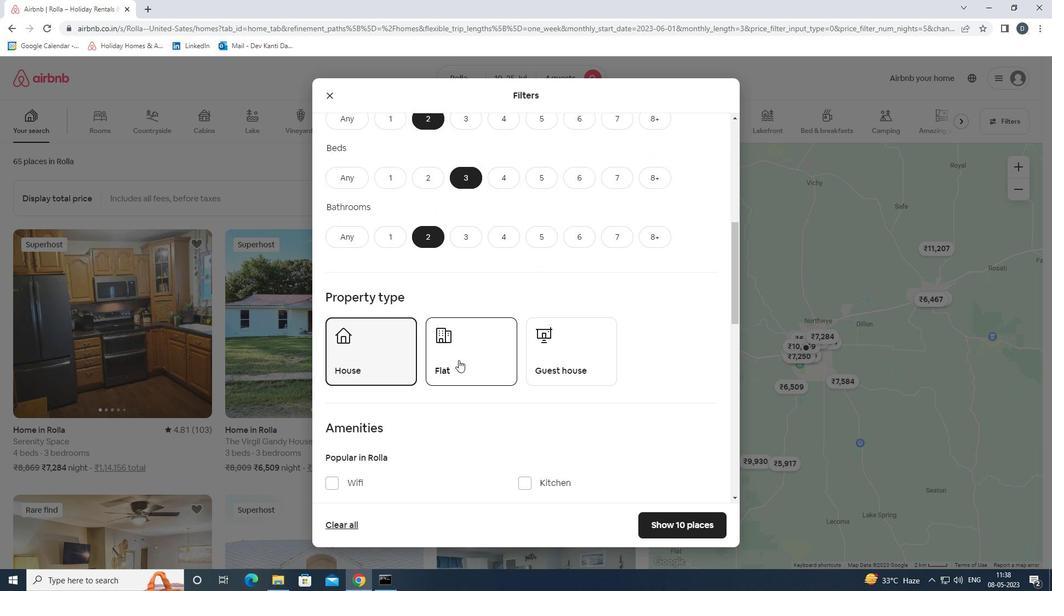 
Action: Mouse moved to (550, 356)
Screenshot: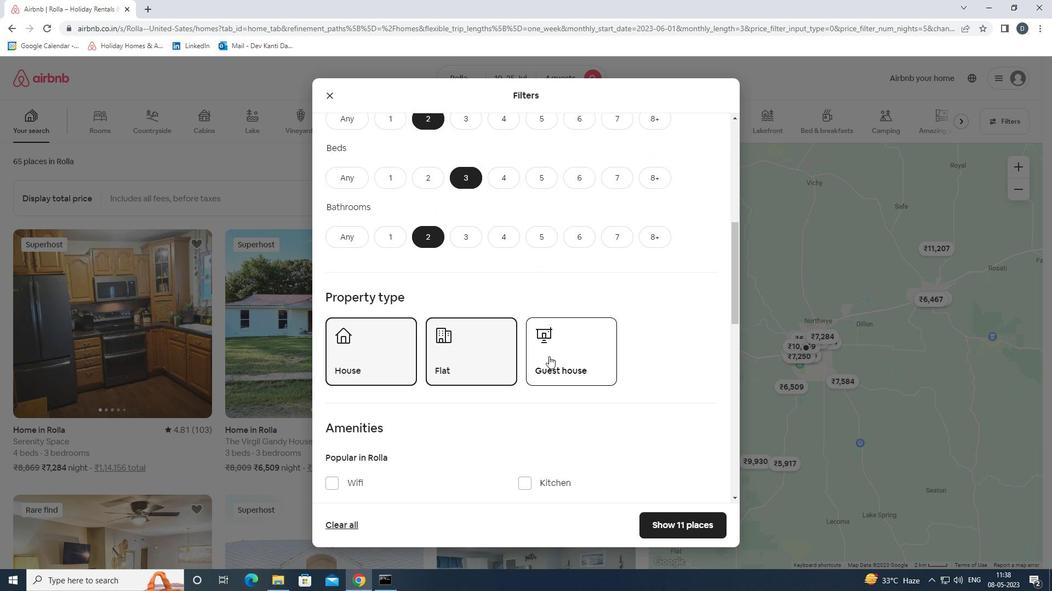 
Action: Mouse pressed left at (550, 356)
Screenshot: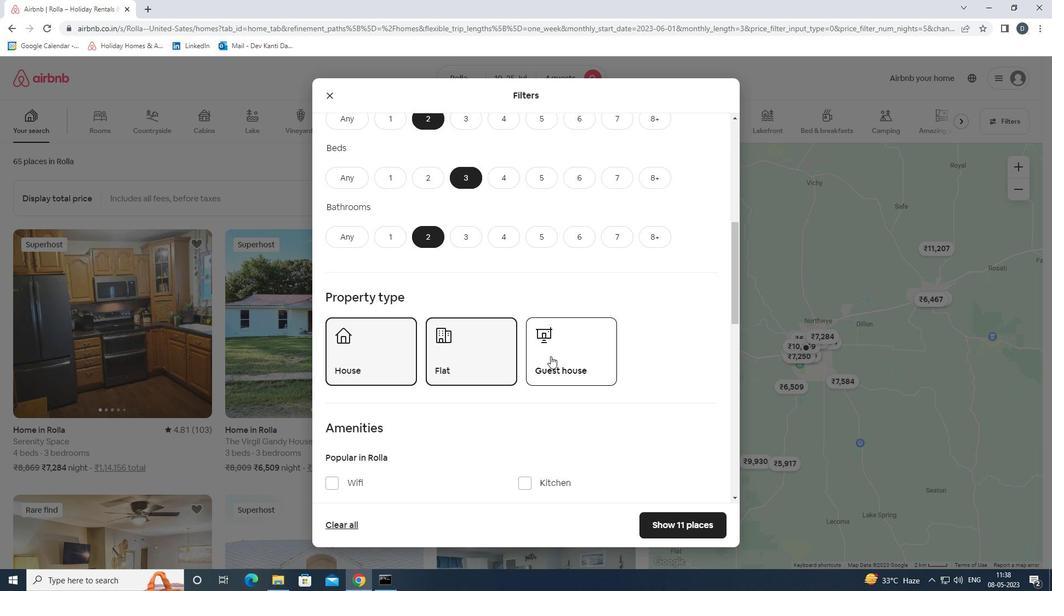 
Action: Mouse scrolled (550, 356) with delta (0, 0)
Screenshot: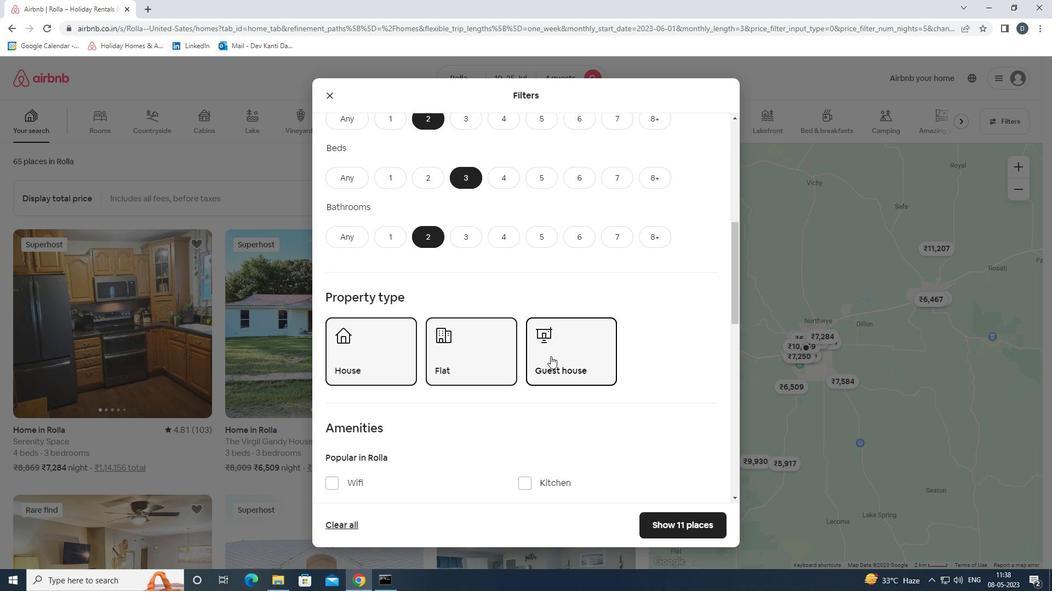 
Action: Mouse scrolled (550, 356) with delta (0, 0)
Screenshot: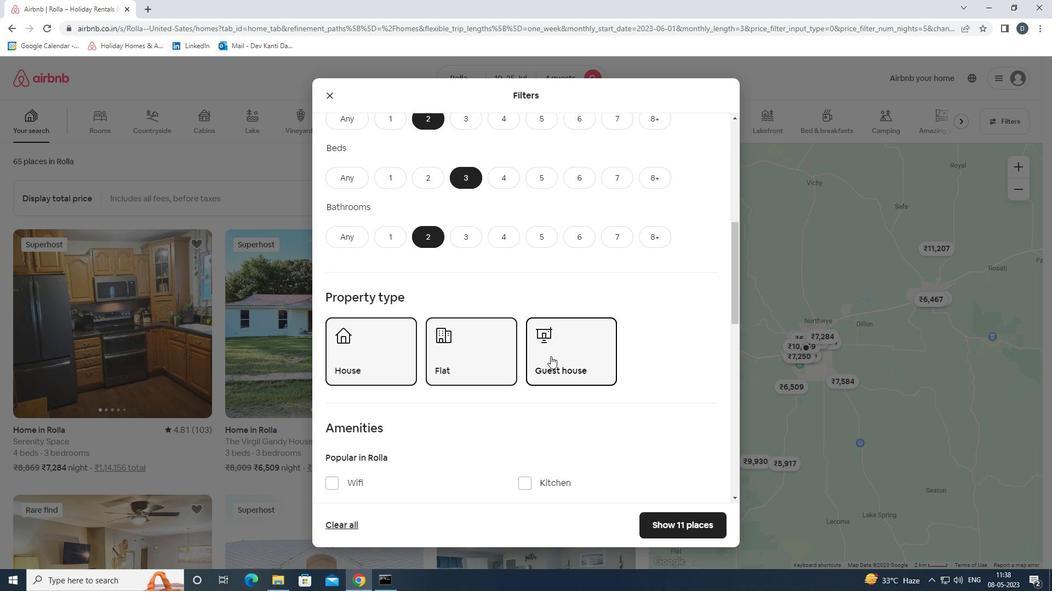 
Action: Mouse scrolled (550, 356) with delta (0, 0)
Screenshot: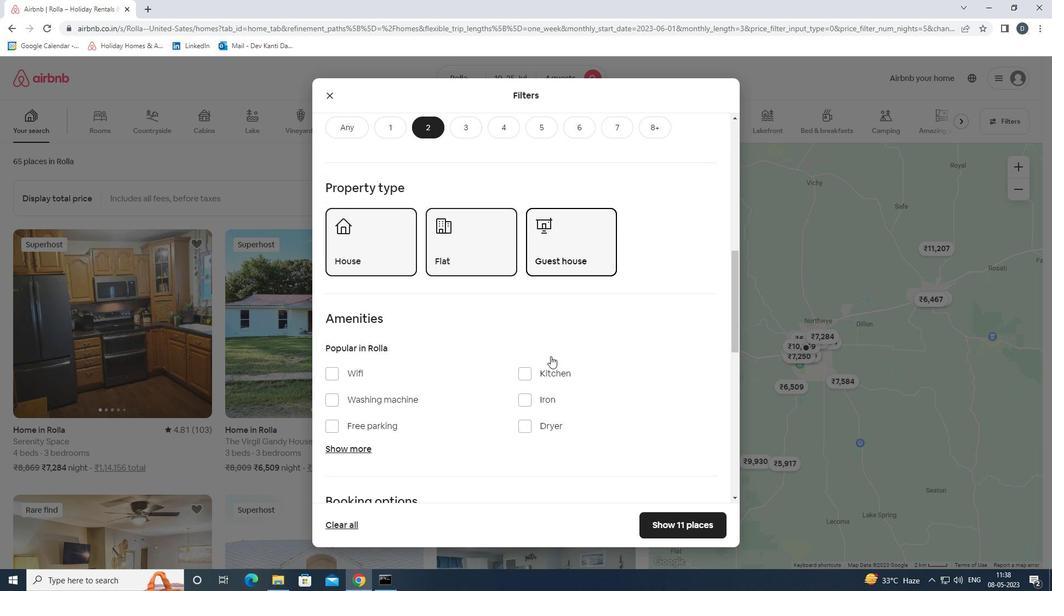 
Action: Mouse moved to (350, 319)
Screenshot: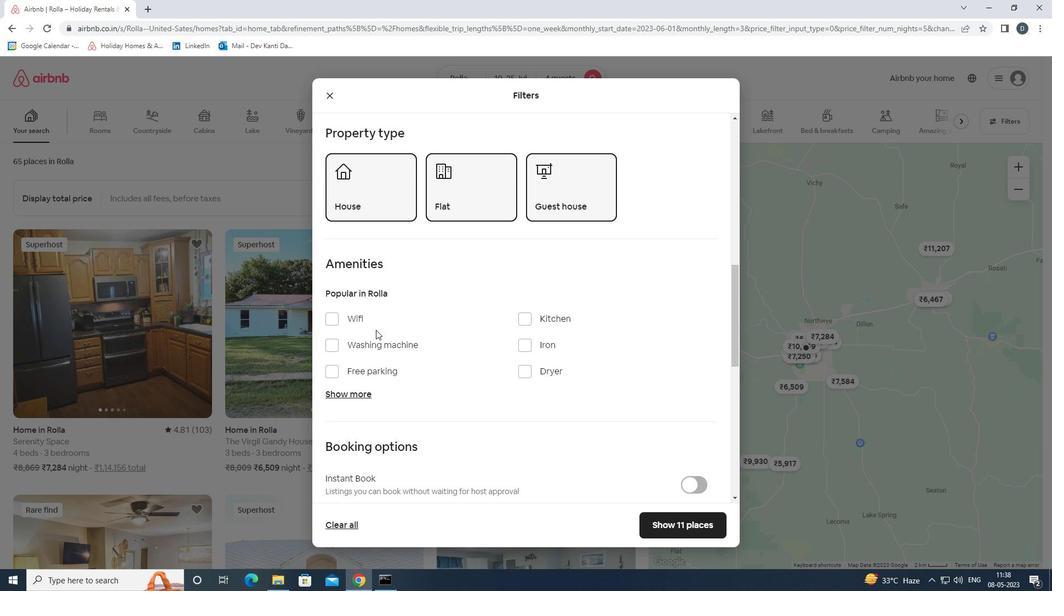 
Action: Mouse pressed left at (350, 319)
Screenshot: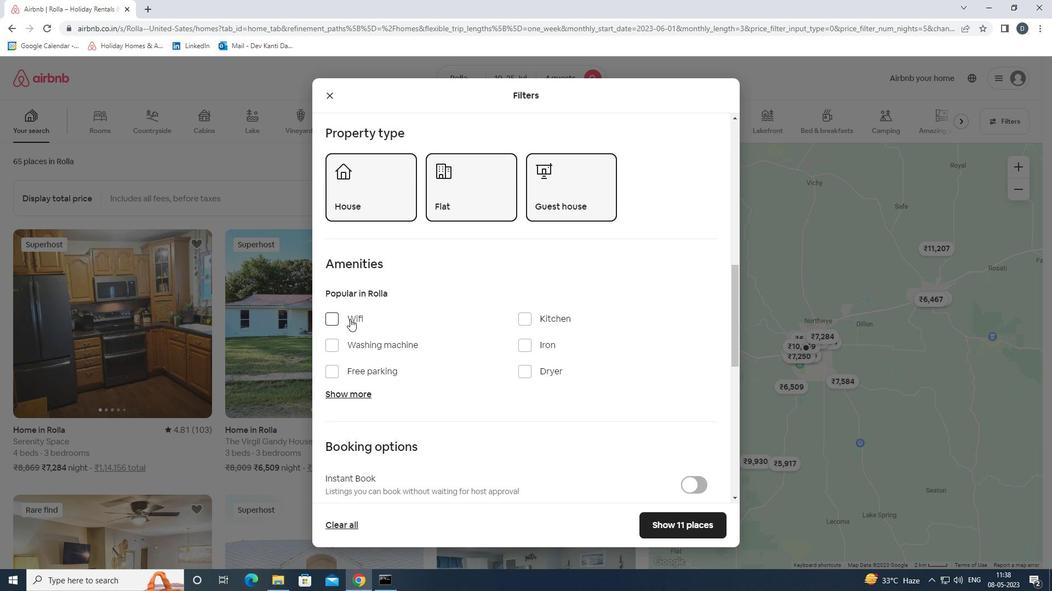 
Action: Mouse moved to (366, 367)
Screenshot: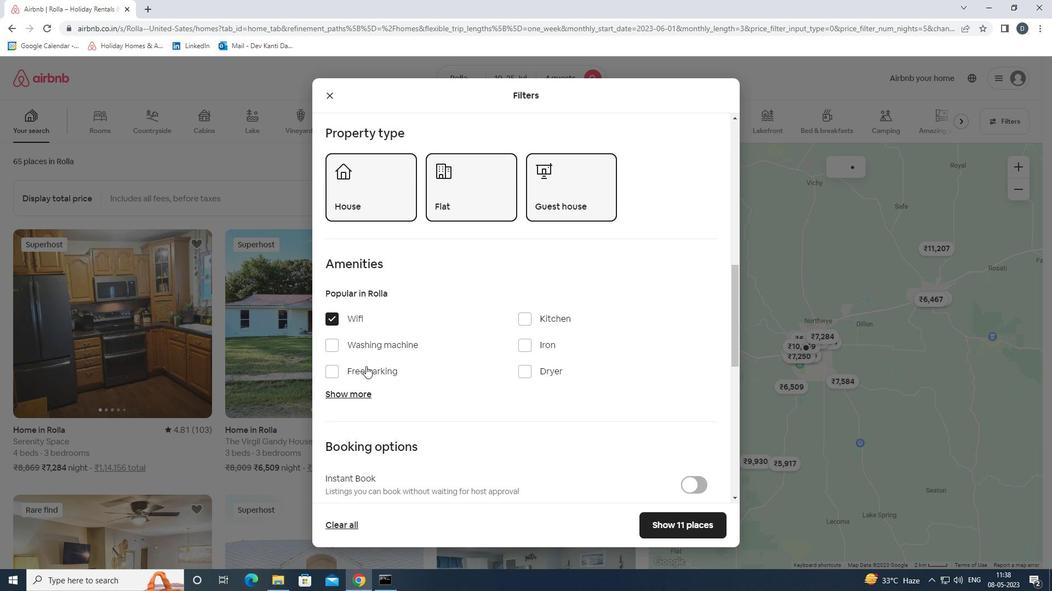 
Action: Mouse pressed left at (366, 367)
Screenshot: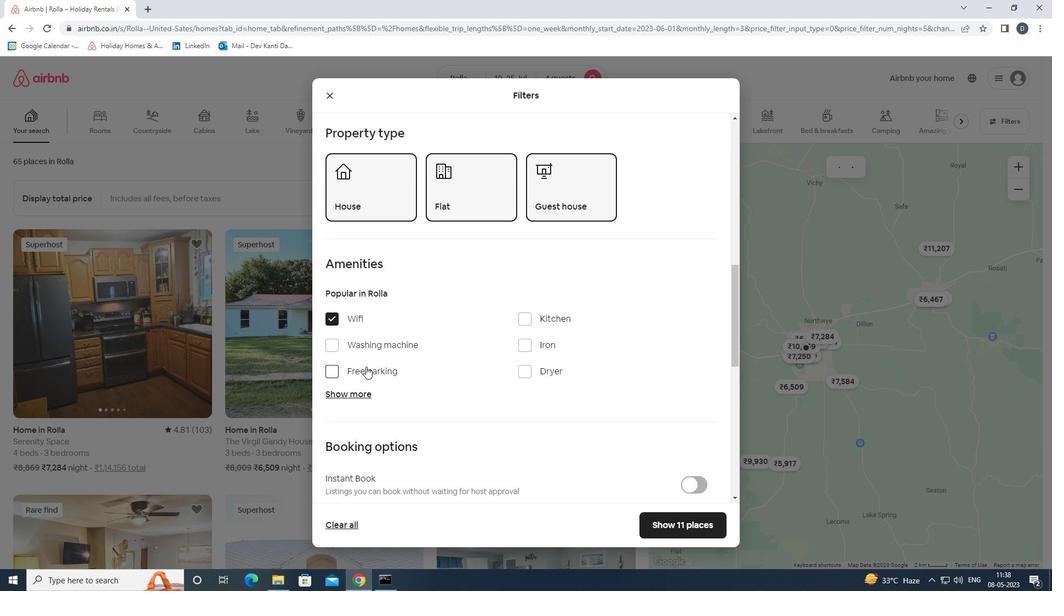 
Action: Mouse moved to (356, 396)
Screenshot: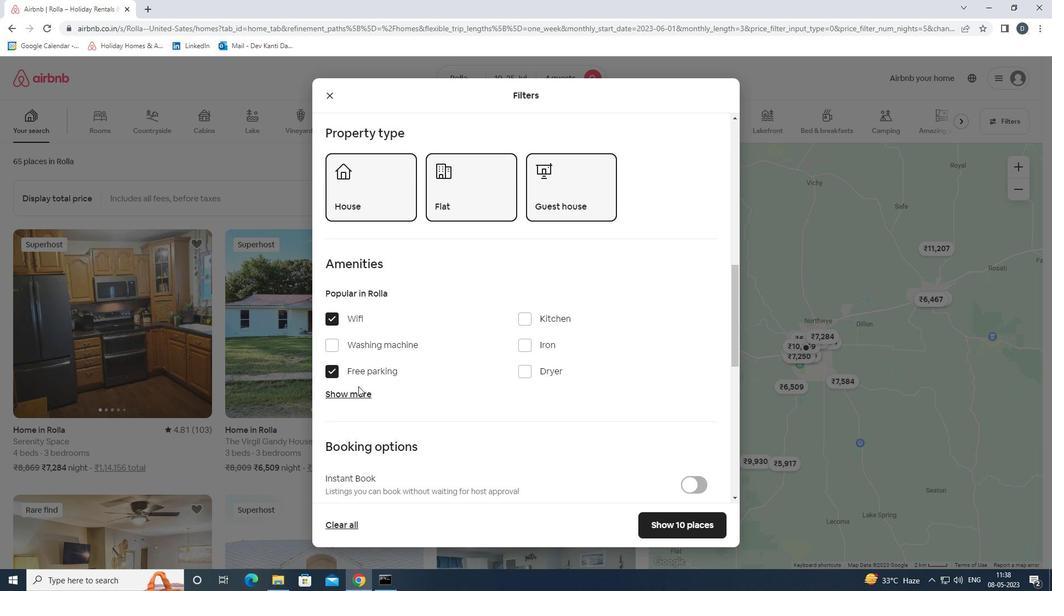 
Action: Mouse pressed left at (356, 396)
Screenshot: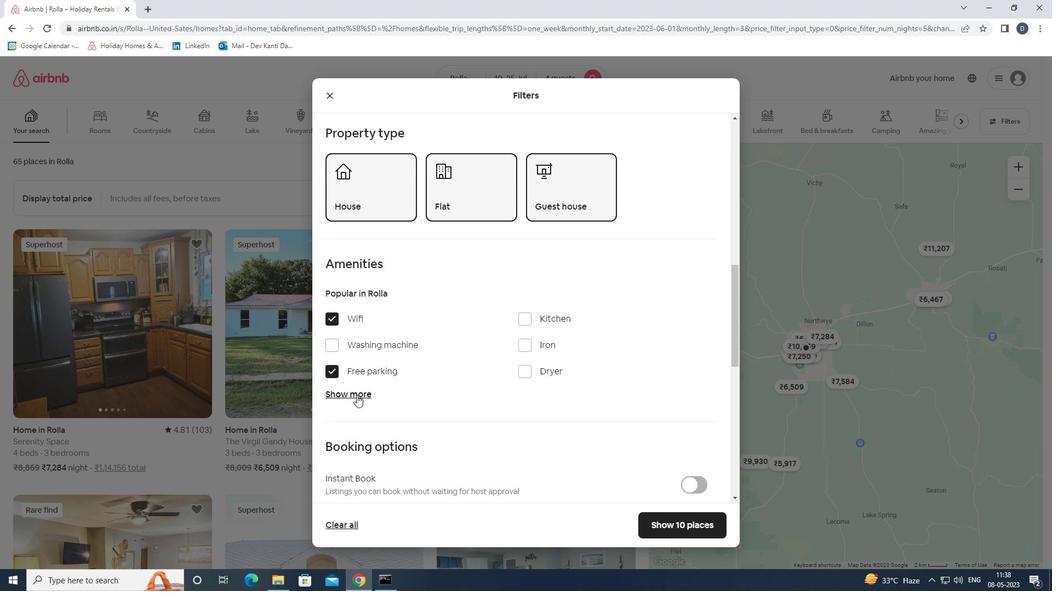 
Action: Mouse scrolled (356, 395) with delta (0, 0)
Screenshot: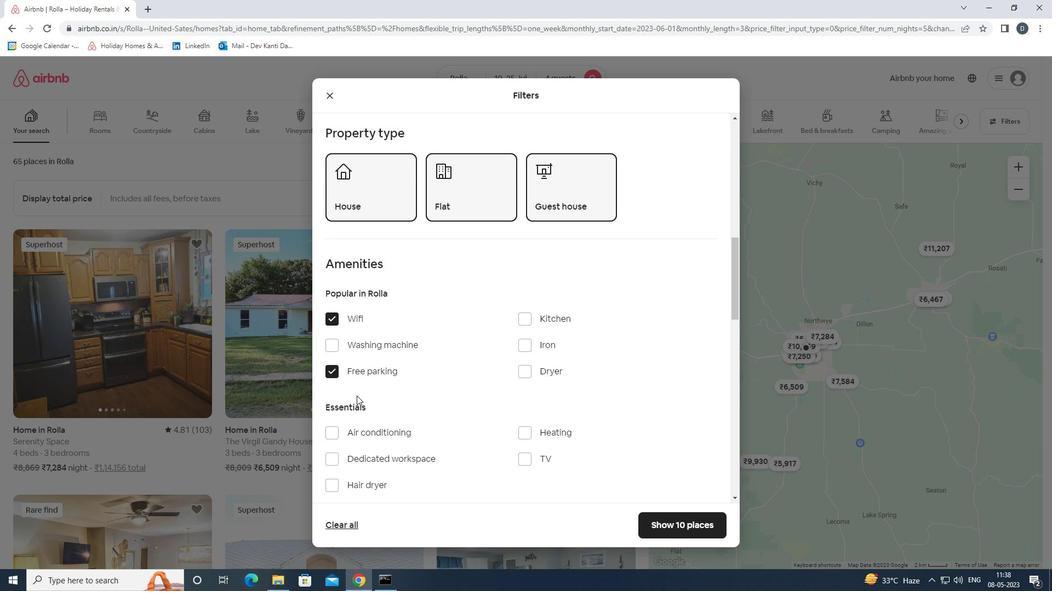 
Action: Mouse moved to (356, 396)
Screenshot: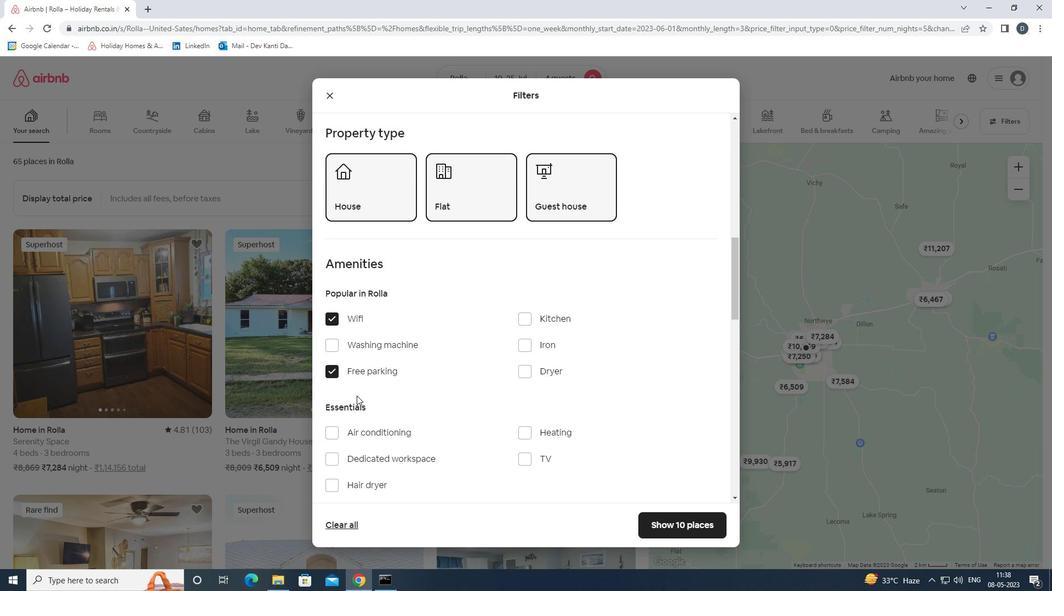 
Action: Mouse scrolled (356, 396) with delta (0, 0)
Screenshot: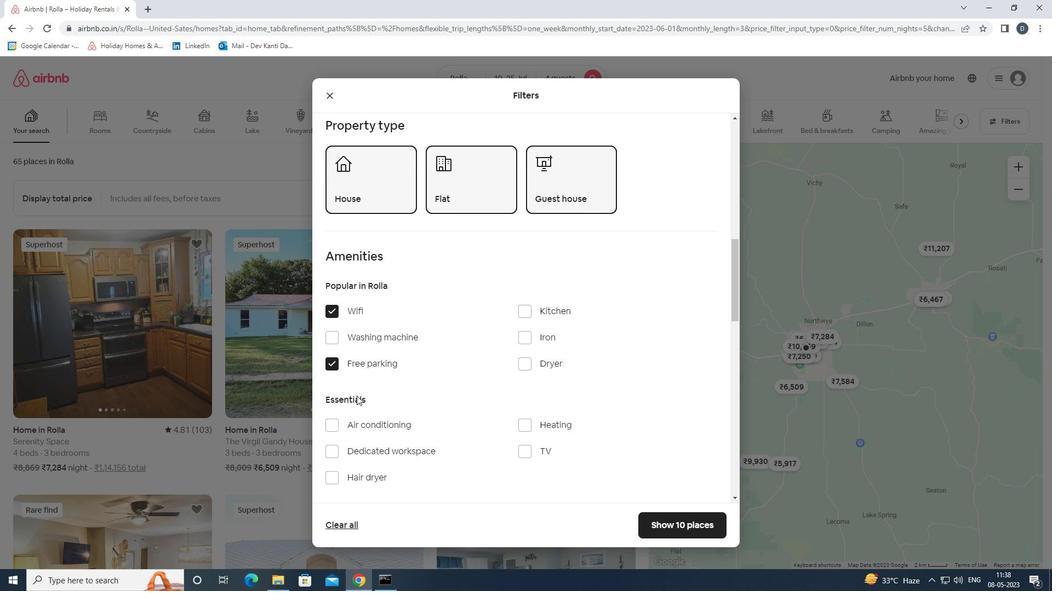 
Action: Mouse scrolled (356, 396) with delta (0, 0)
Screenshot: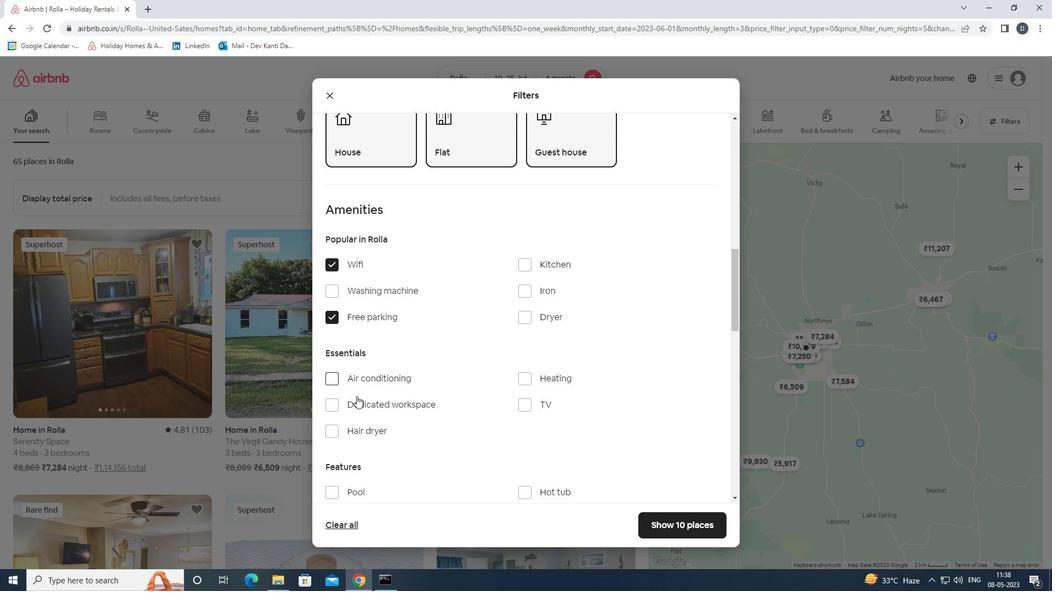 
Action: Mouse moved to (526, 297)
Screenshot: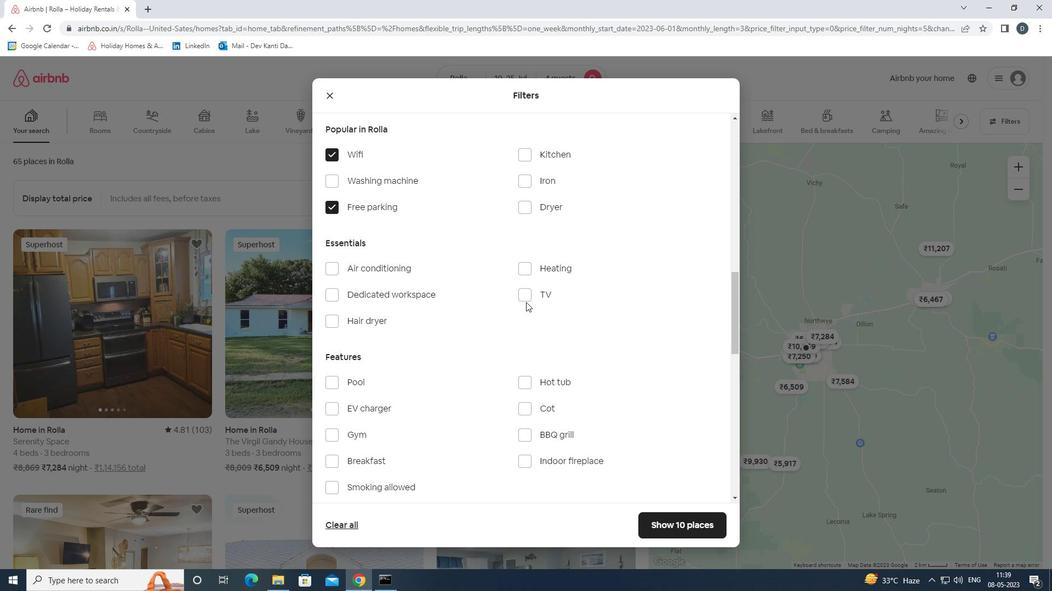 
Action: Mouse pressed left at (526, 297)
Screenshot: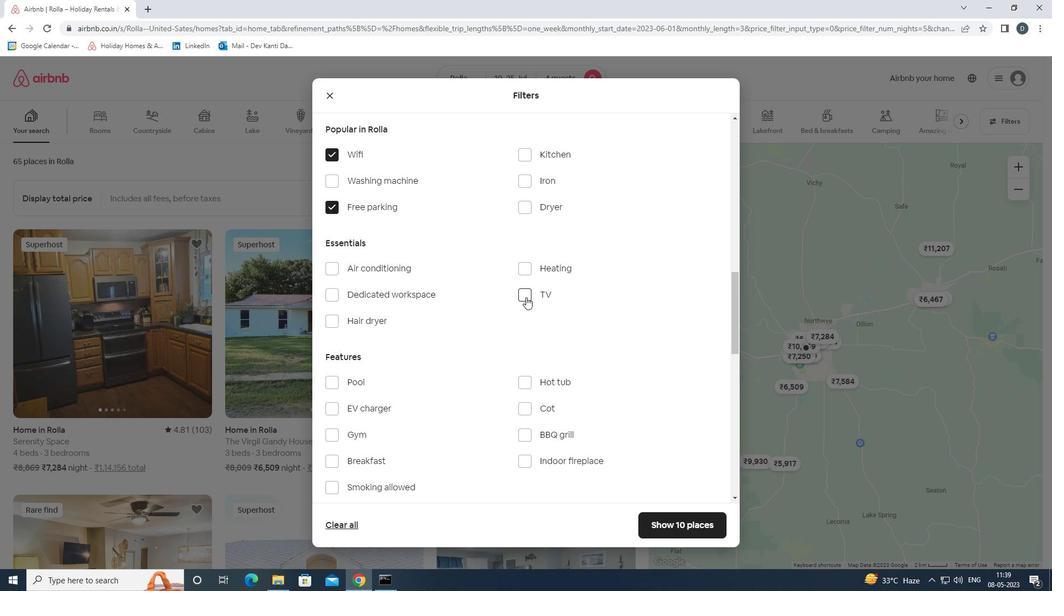 
Action: Mouse moved to (357, 429)
Screenshot: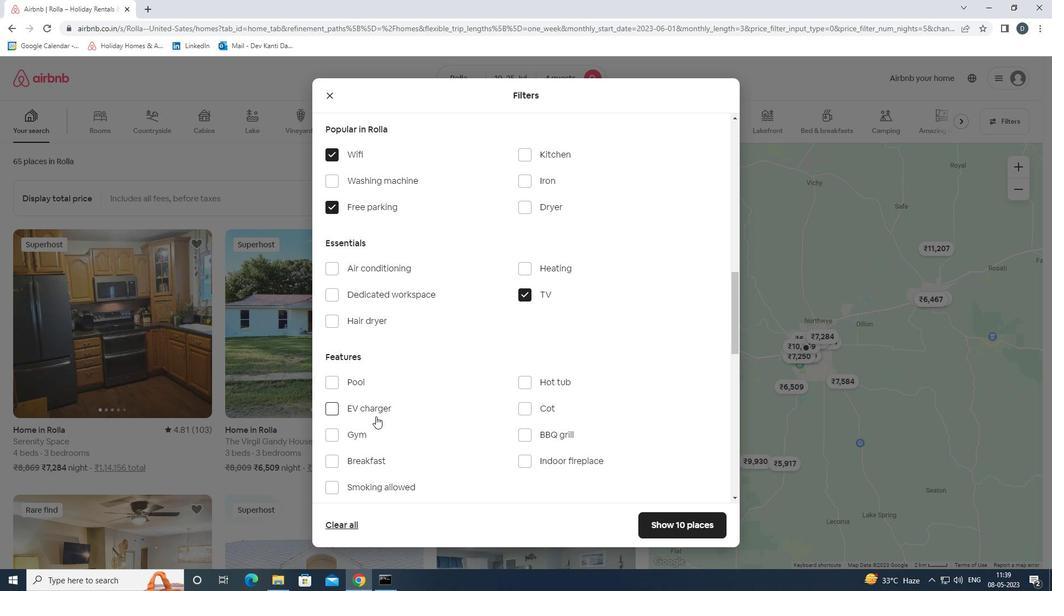 
Action: Mouse pressed left at (357, 429)
Screenshot: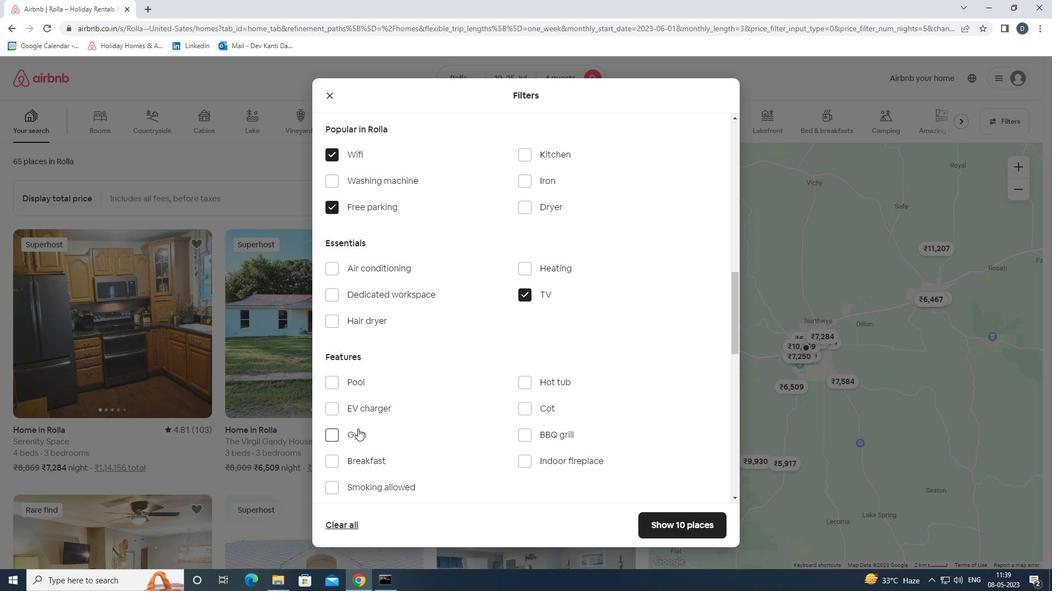 
Action: Mouse moved to (350, 458)
Screenshot: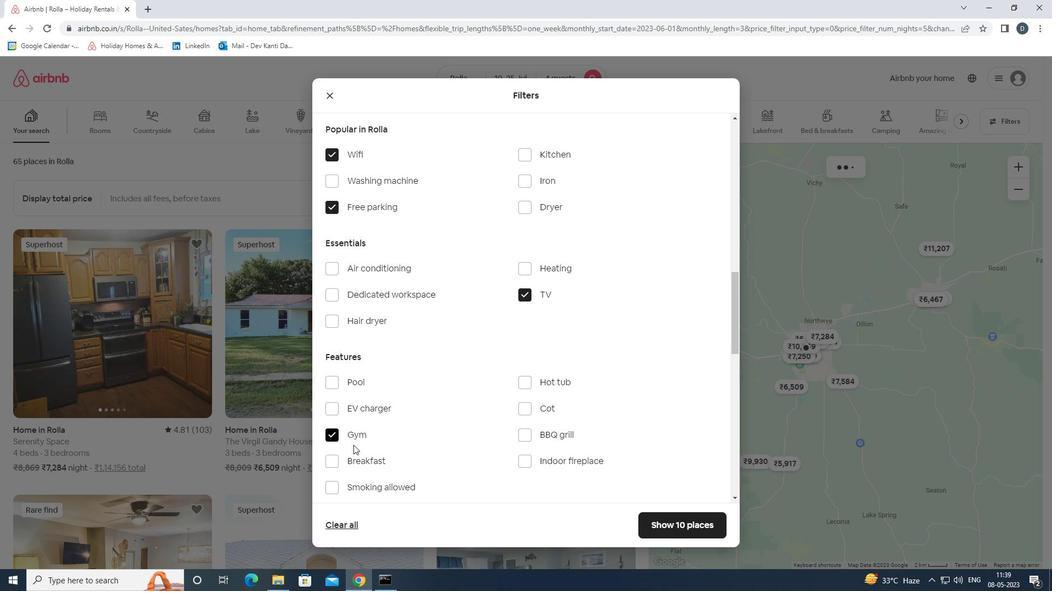 
Action: Mouse pressed left at (350, 458)
Screenshot: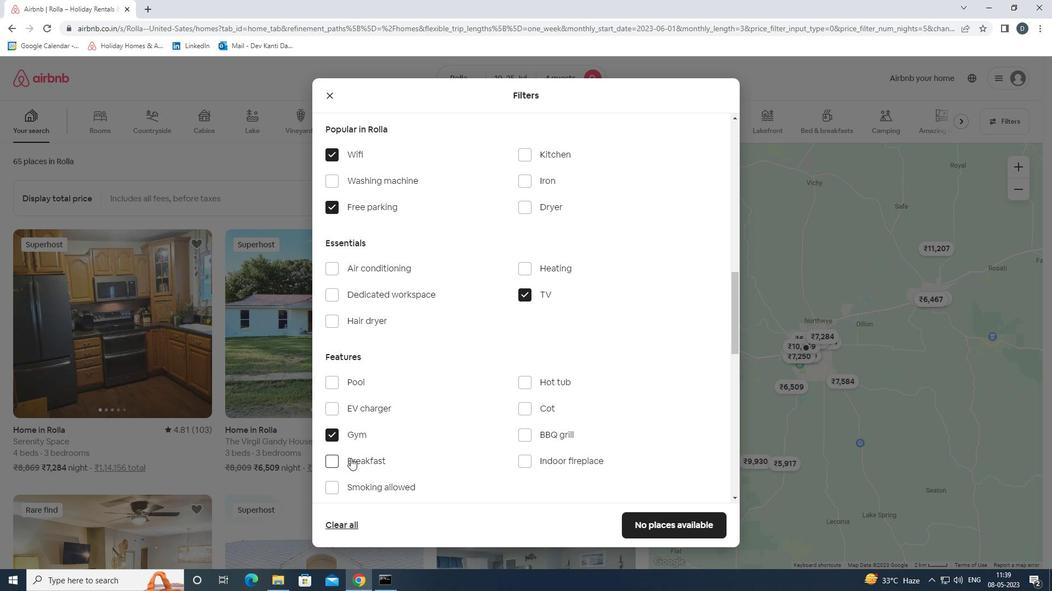 
Action: Mouse moved to (456, 399)
Screenshot: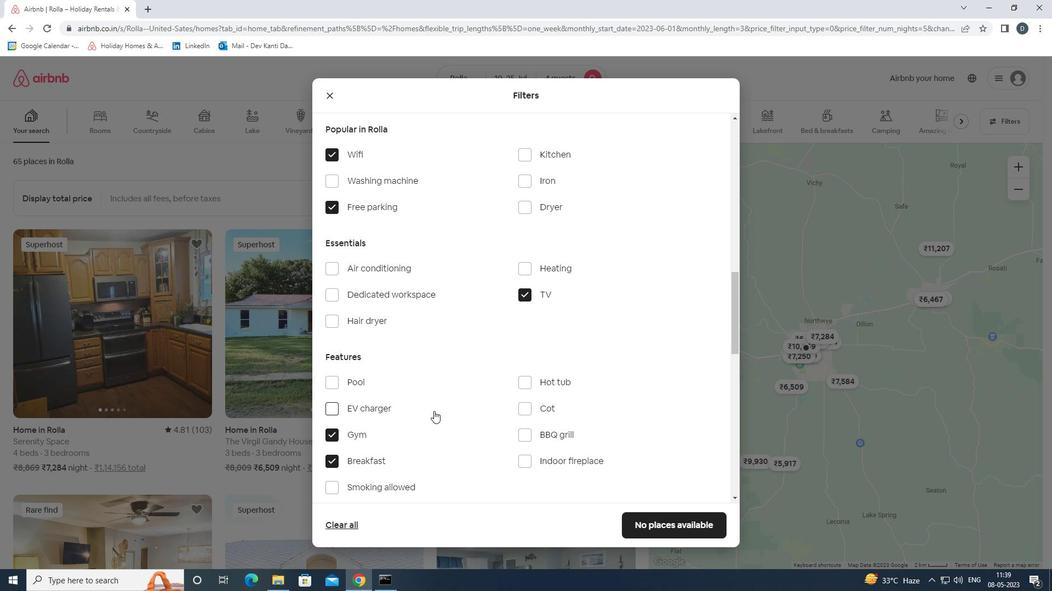 
Action: Mouse scrolled (456, 398) with delta (0, 0)
Screenshot: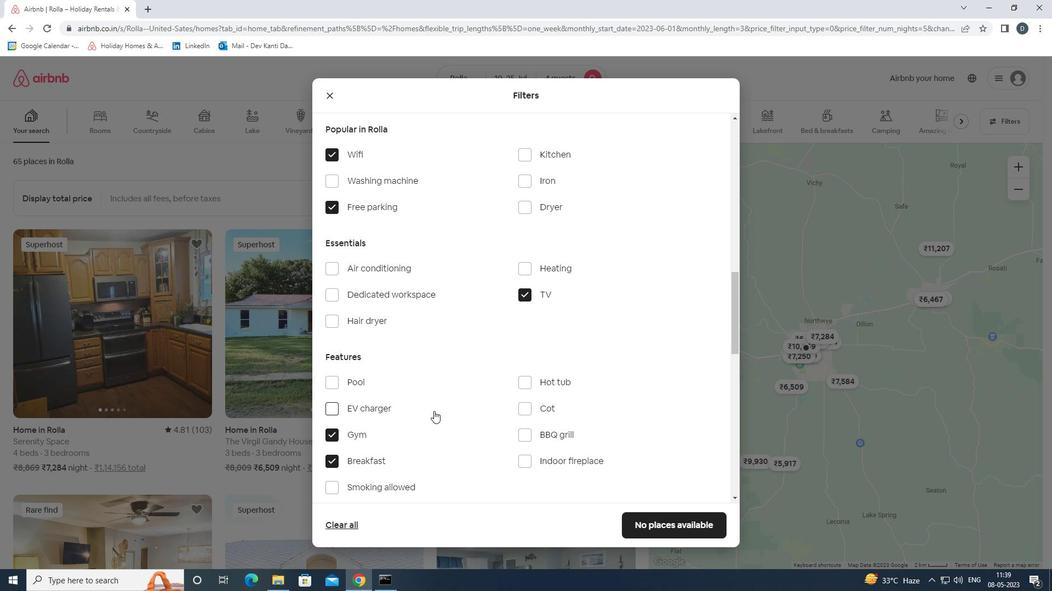 
Action: Mouse moved to (465, 399)
Screenshot: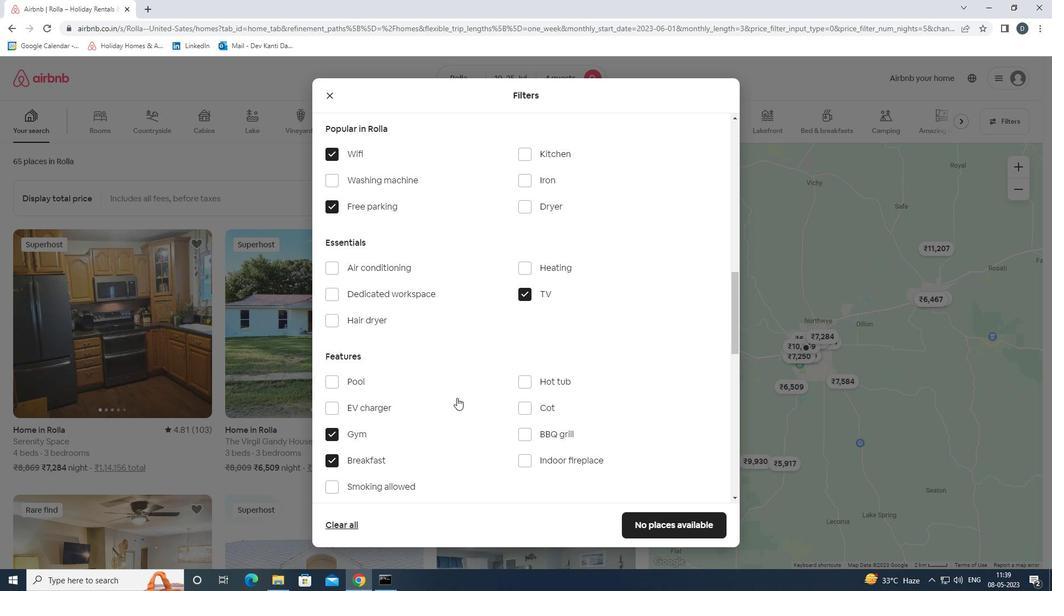 
Action: Mouse scrolled (465, 398) with delta (0, 0)
Screenshot: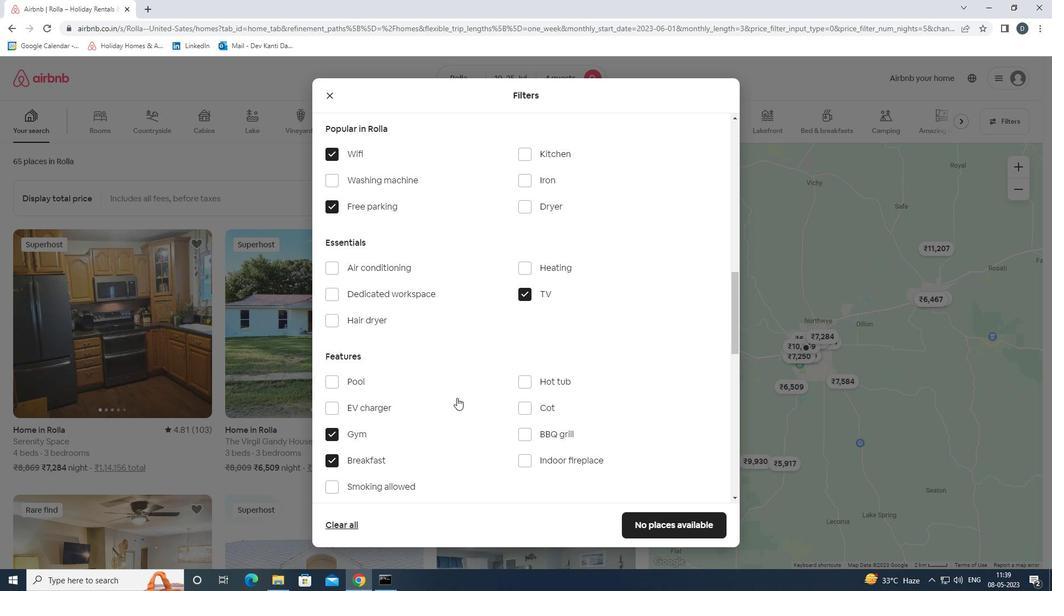 
Action: Mouse moved to (545, 405)
Screenshot: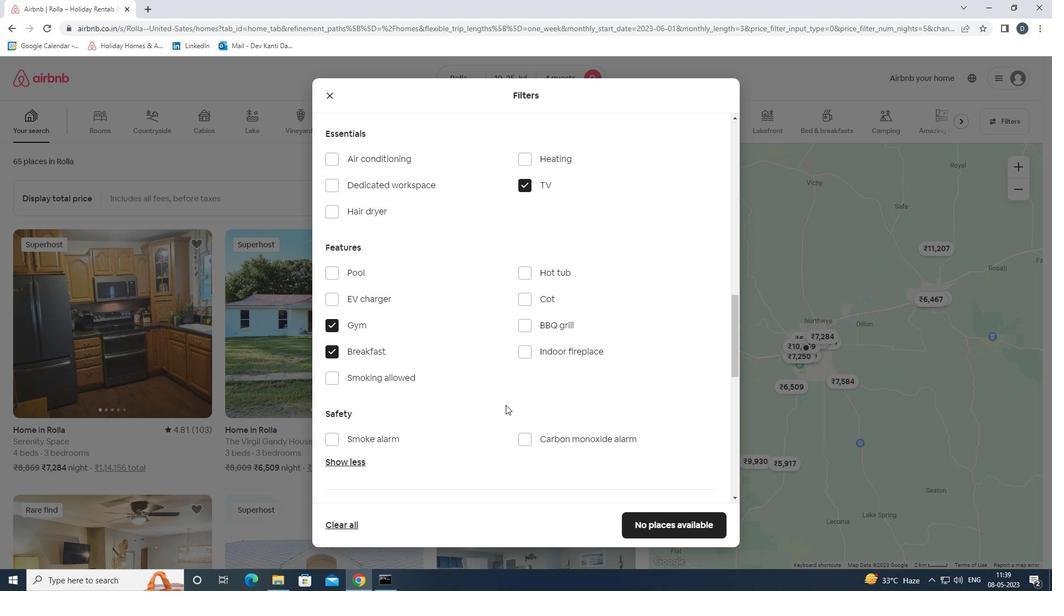 
Action: Mouse scrolled (545, 405) with delta (0, 0)
Screenshot: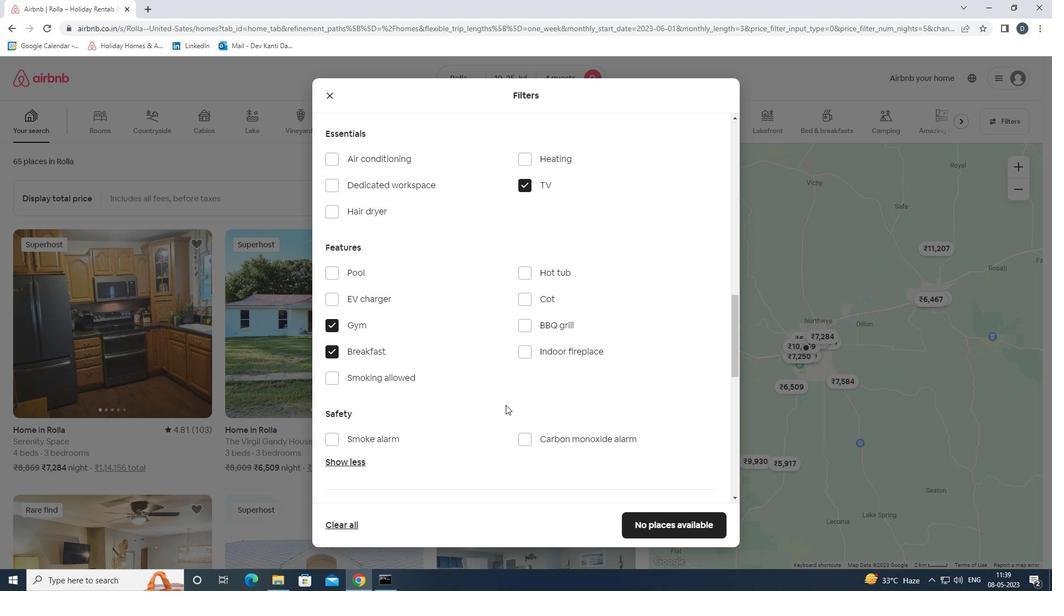 
Action: Mouse moved to (585, 408)
Screenshot: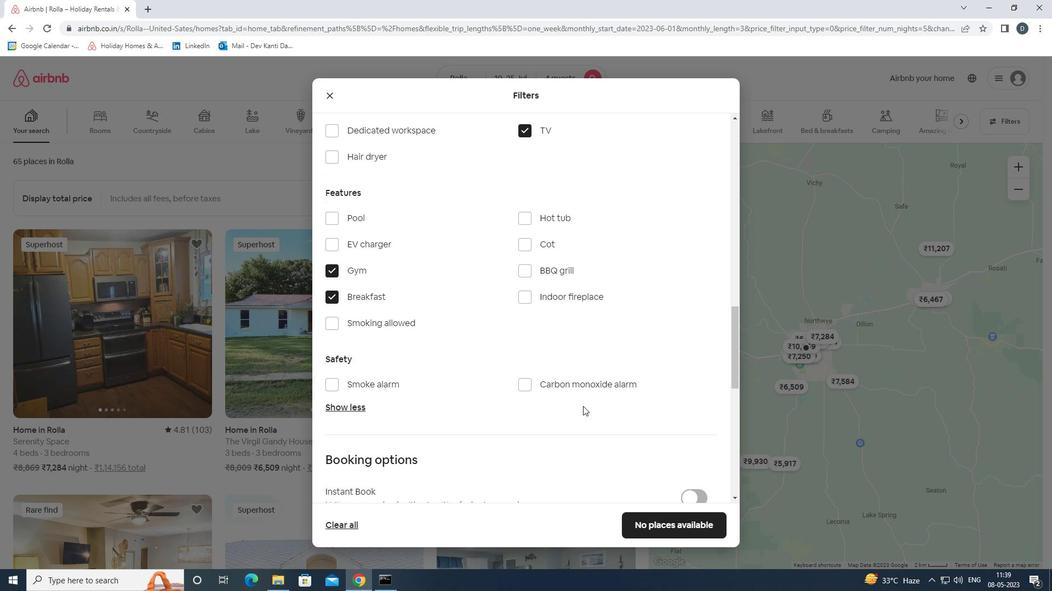 
Action: Mouse scrolled (585, 408) with delta (0, 0)
Screenshot: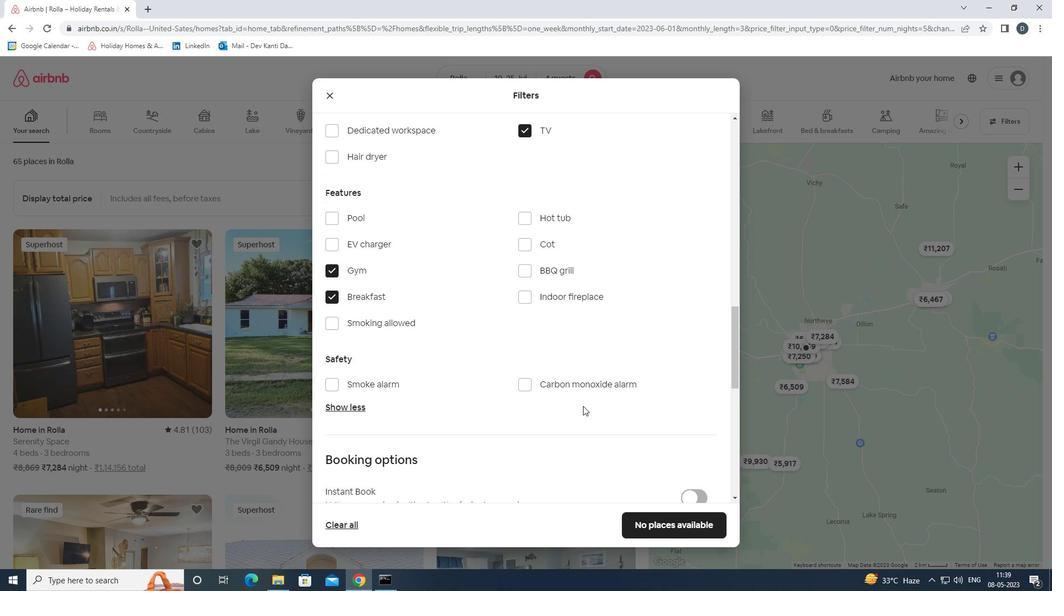 
Action: Mouse moved to (591, 411)
Screenshot: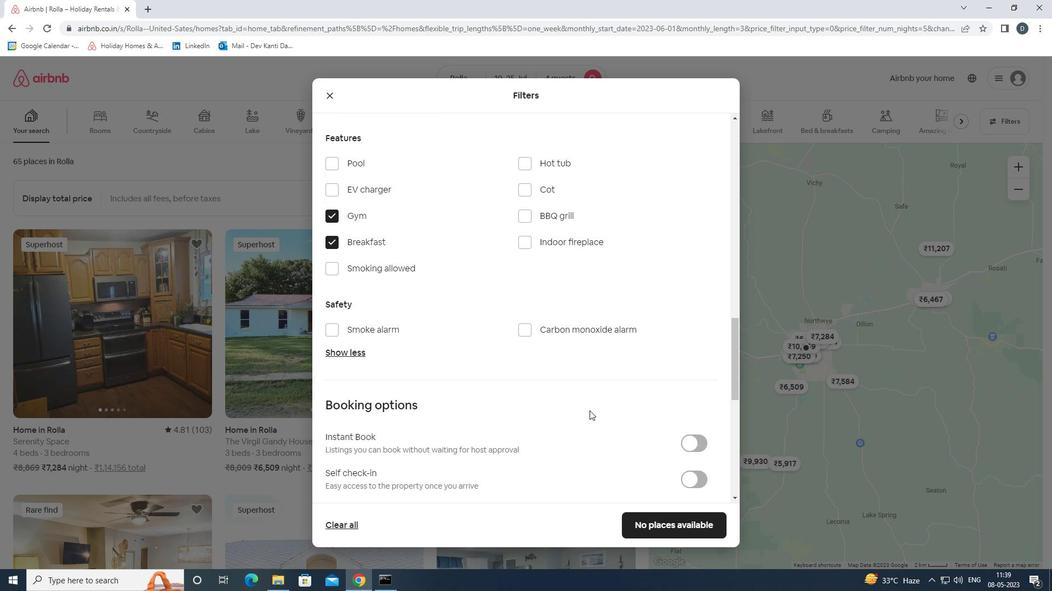 
Action: Mouse scrolled (591, 410) with delta (0, 0)
Screenshot: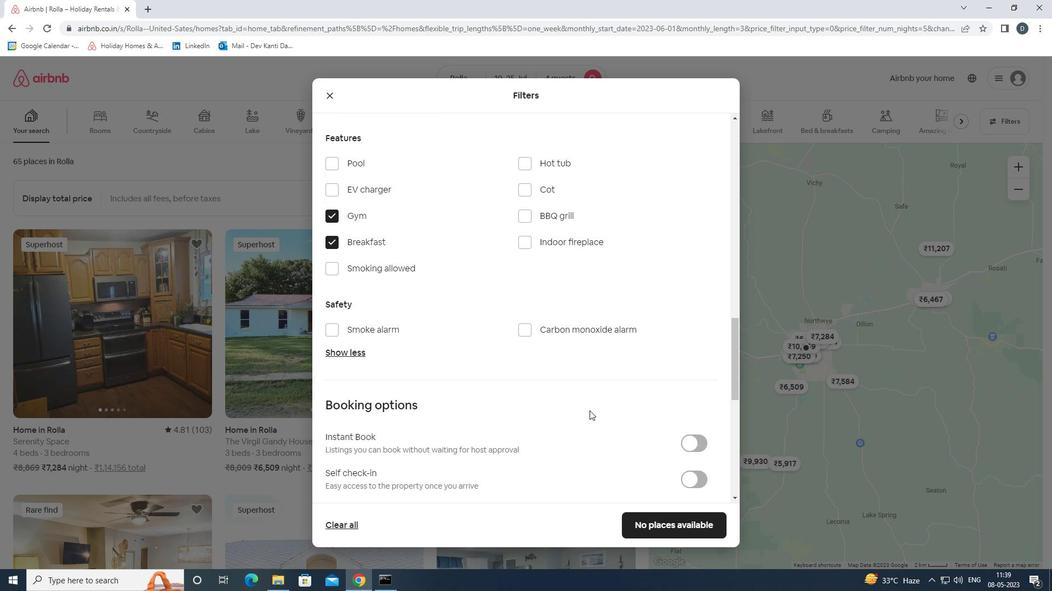 
Action: Mouse moved to (594, 411)
Screenshot: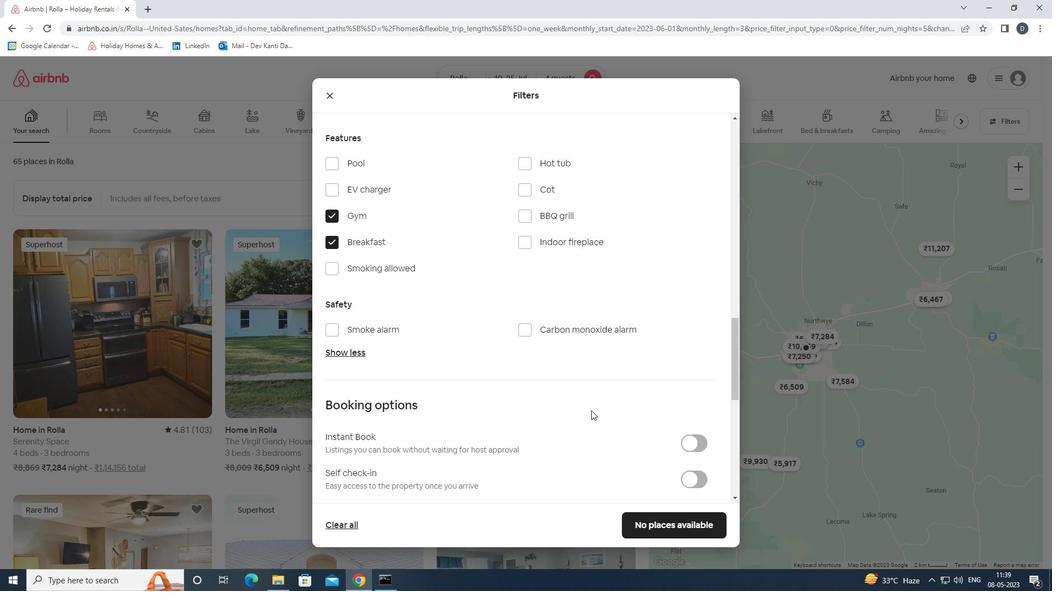 
Action: Mouse scrolled (594, 410) with delta (0, 0)
Screenshot: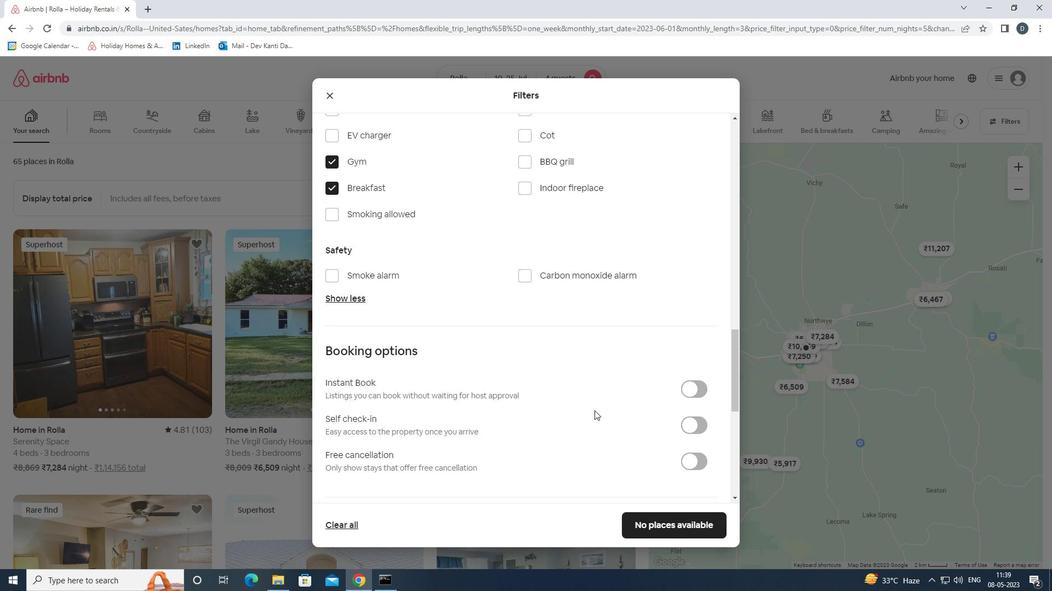 
Action: Mouse moved to (691, 371)
Screenshot: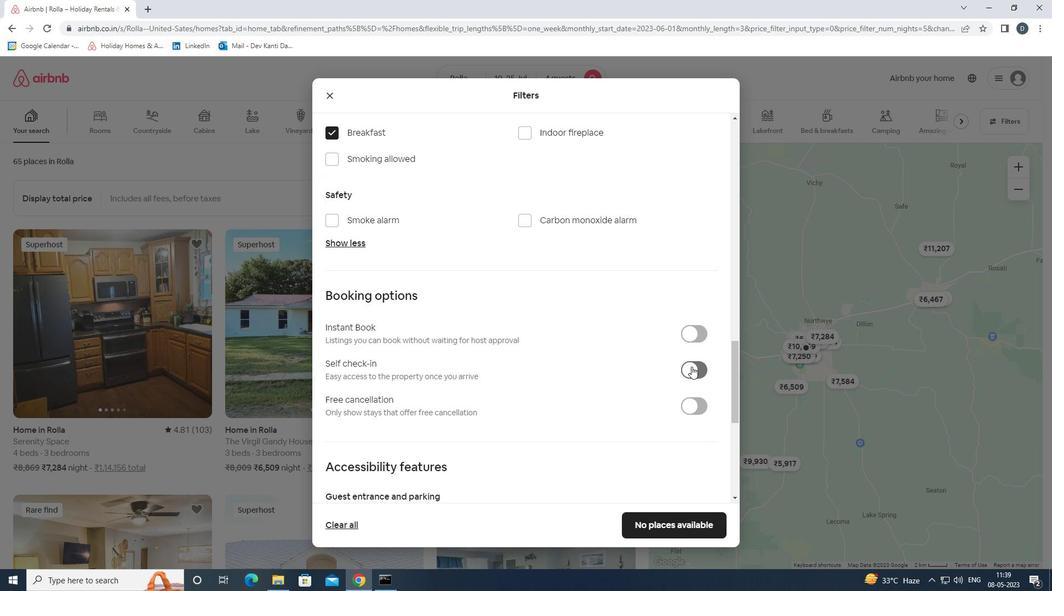 
Action: Mouse pressed left at (691, 371)
Screenshot: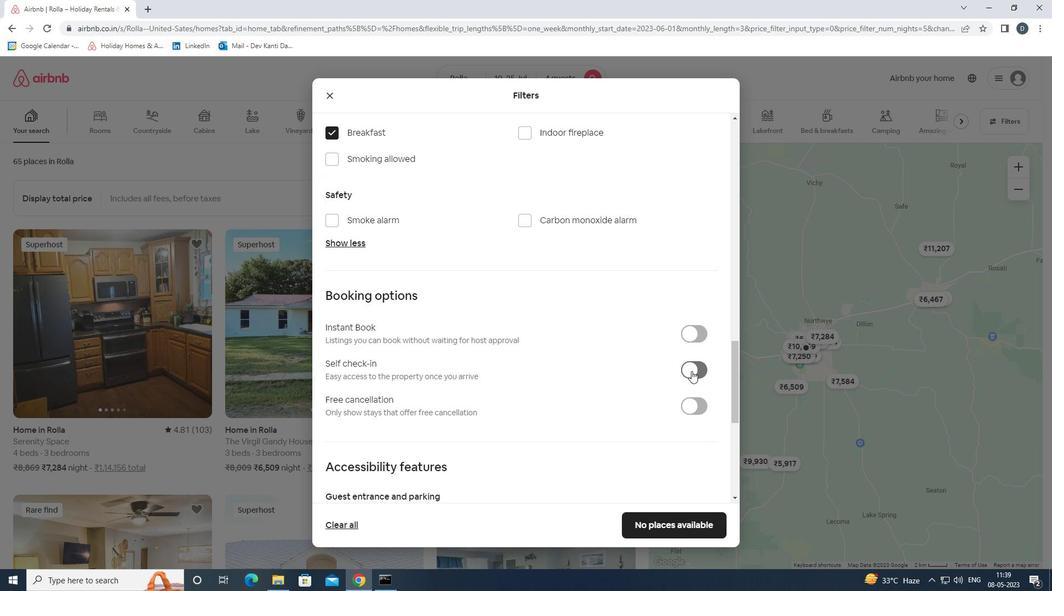 
Action: Mouse scrolled (691, 371) with delta (0, 0)
Screenshot: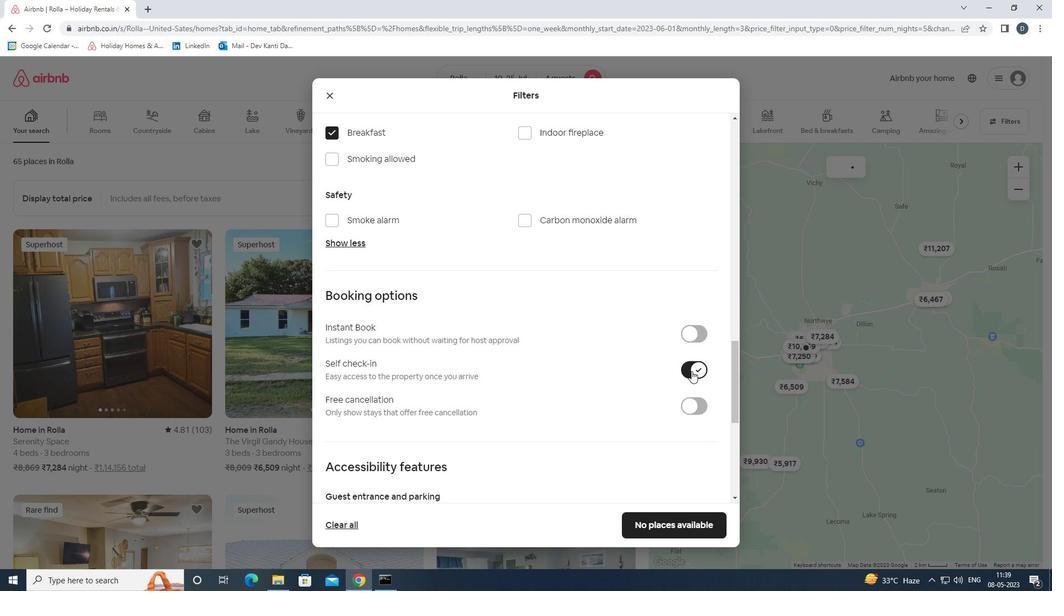 
Action: Mouse scrolled (691, 371) with delta (0, 0)
Screenshot: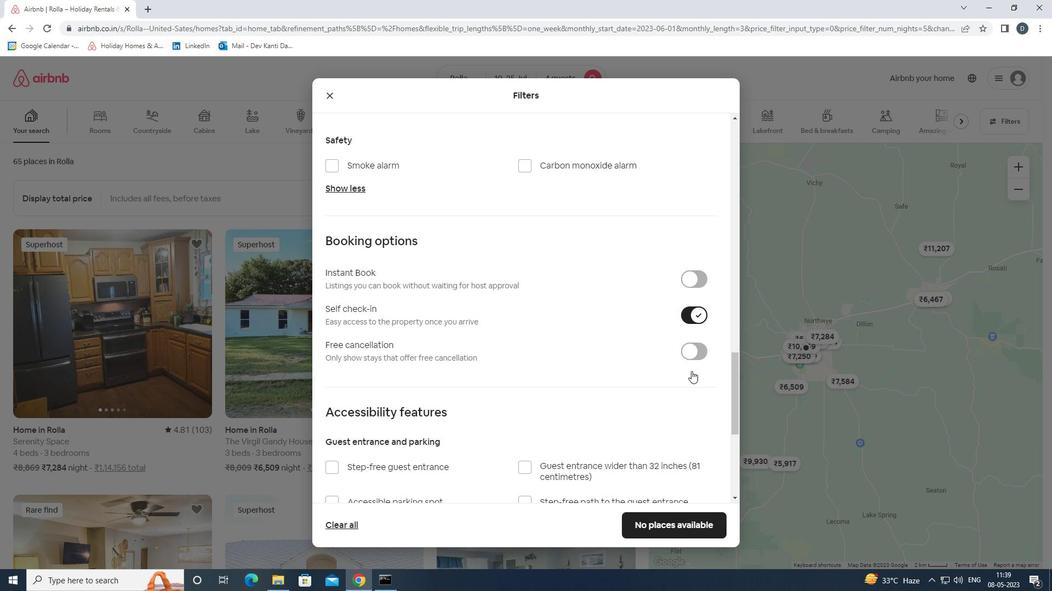 
Action: Mouse scrolled (691, 371) with delta (0, 0)
Screenshot: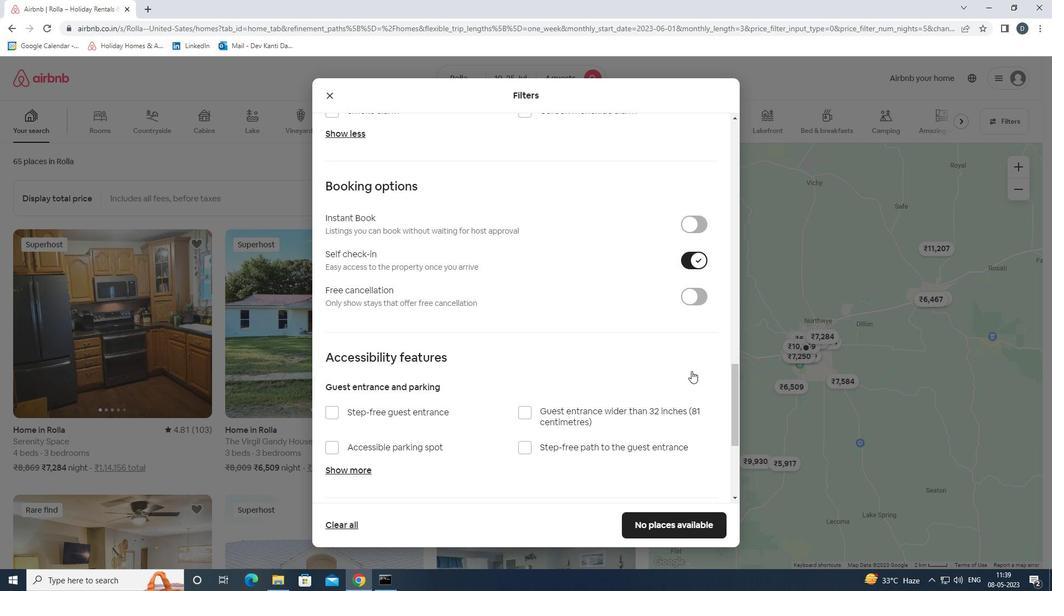 
Action: Mouse scrolled (691, 371) with delta (0, 0)
Screenshot: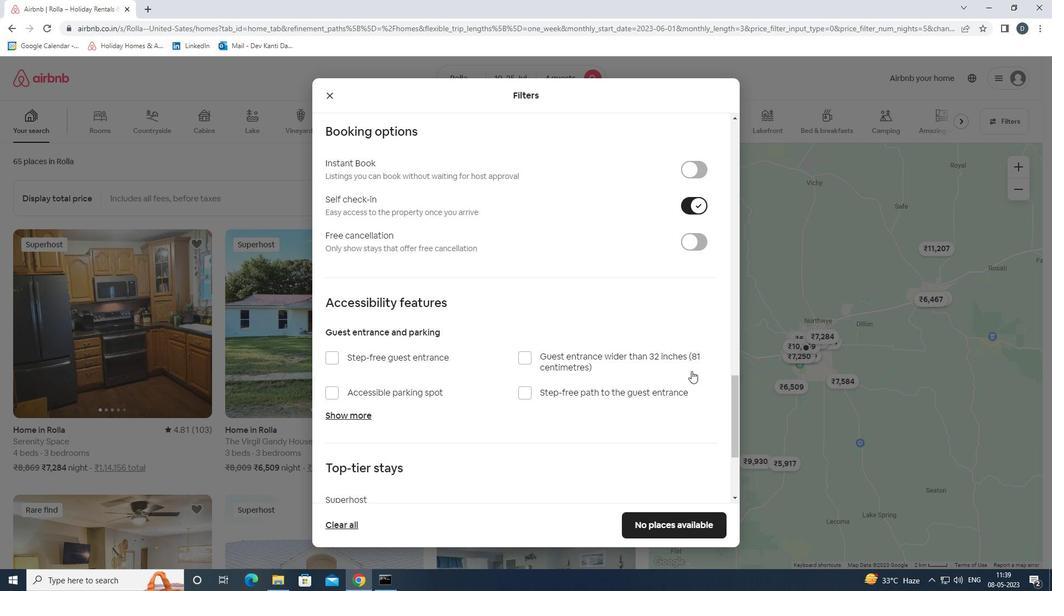 
Action: Mouse moved to (691, 372)
Screenshot: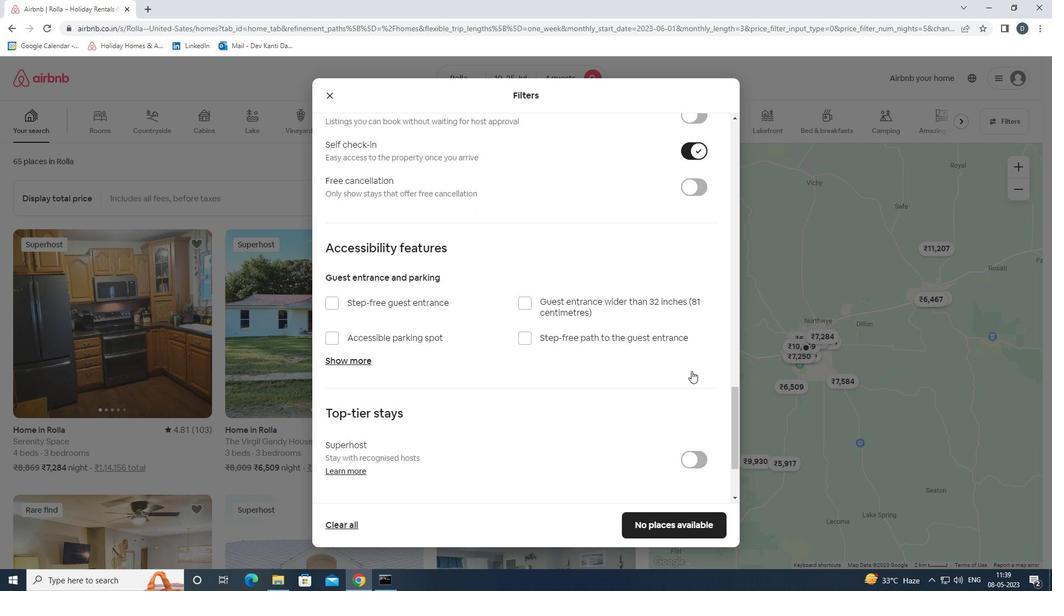 
Action: Mouse scrolled (691, 371) with delta (0, 0)
Screenshot: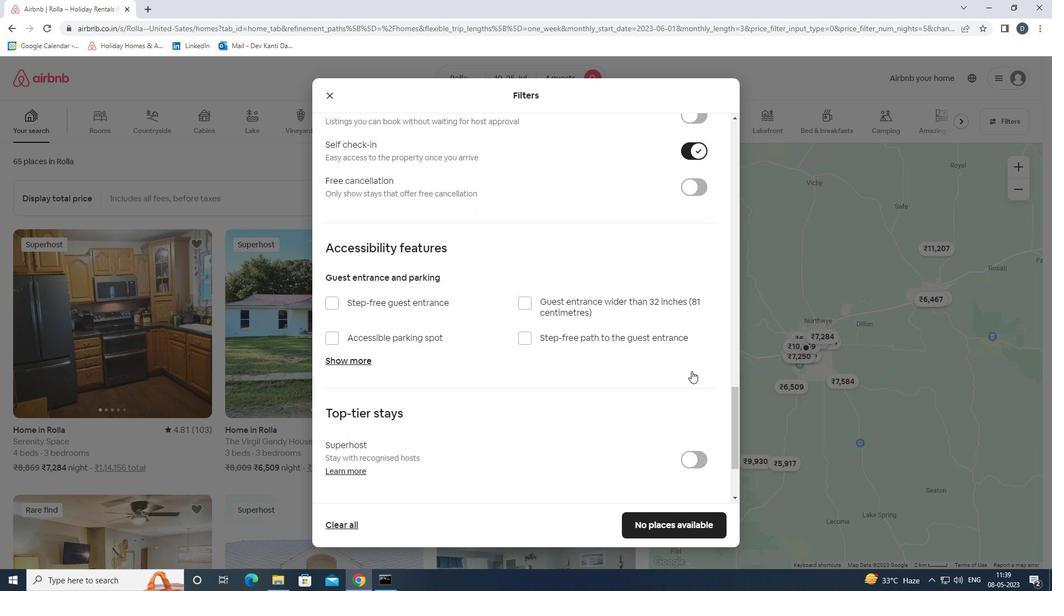 
Action: Mouse scrolled (691, 371) with delta (0, 0)
Screenshot: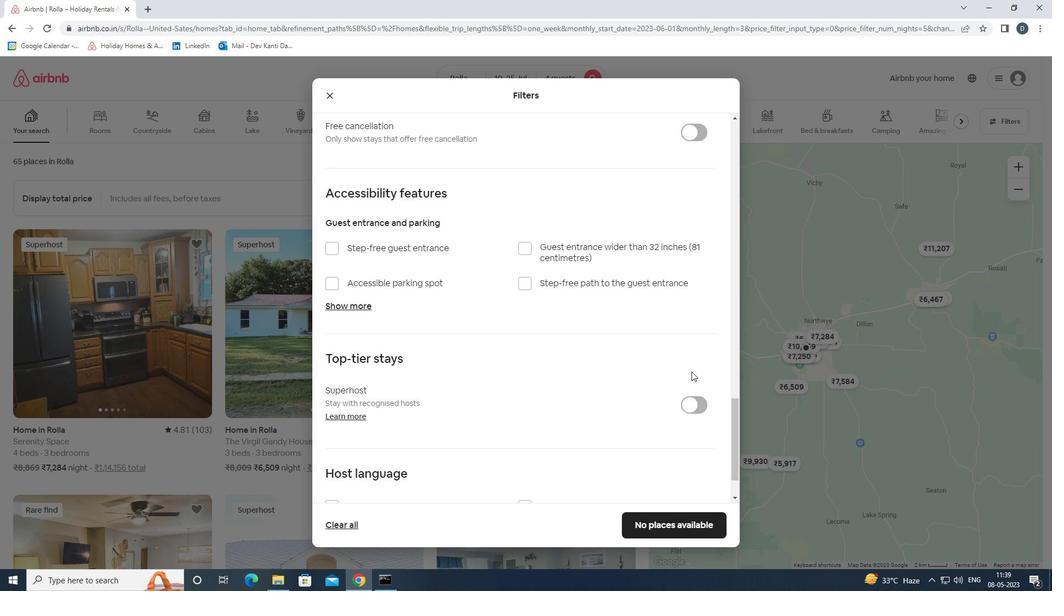 
Action: Mouse moved to (690, 374)
Screenshot: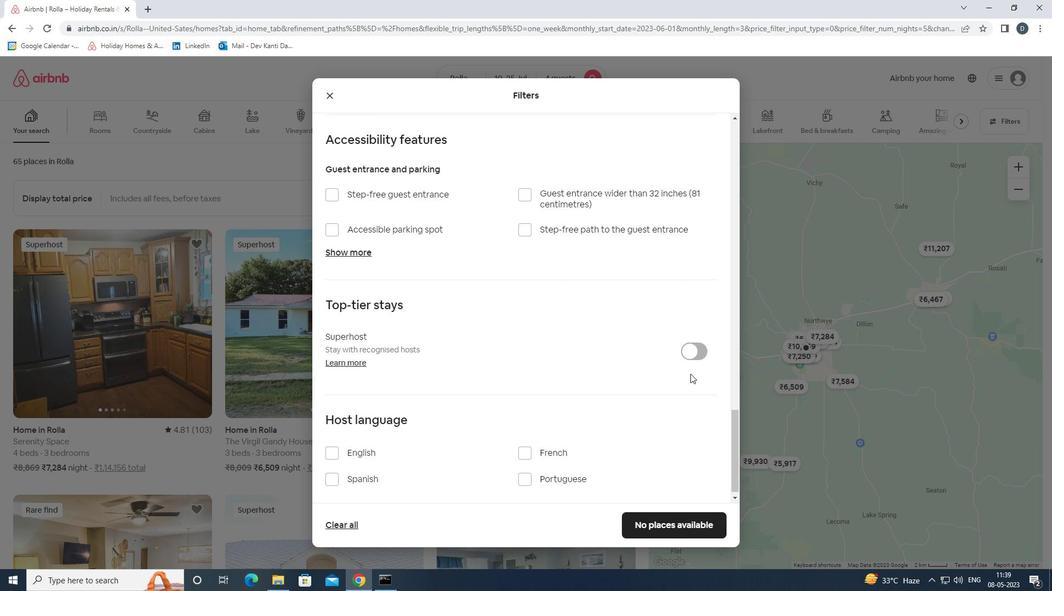 
Action: Mouse scrolled (690, 374) with delta (0, 0)
Screenshot: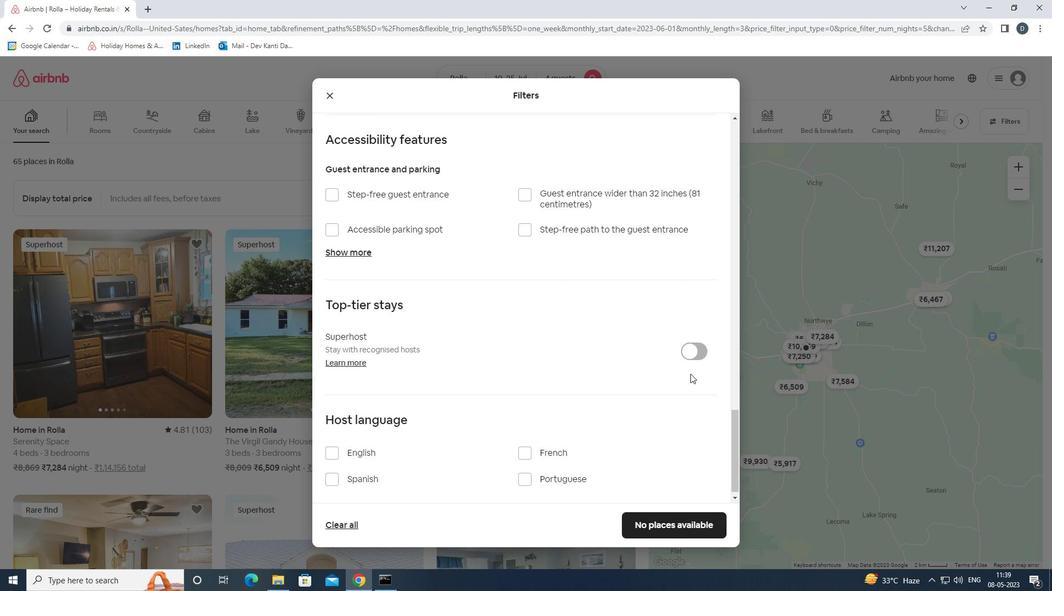 
Action: Mouse moved to (334, 446)
Screenshot: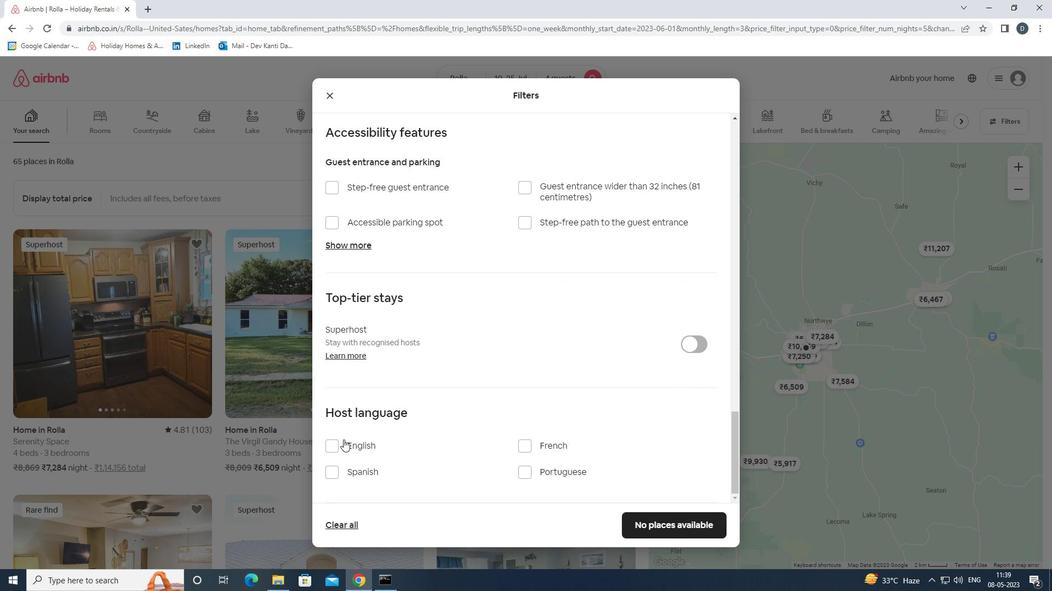 
Action: Mouse pressed left at (334, 446)
Screenshot: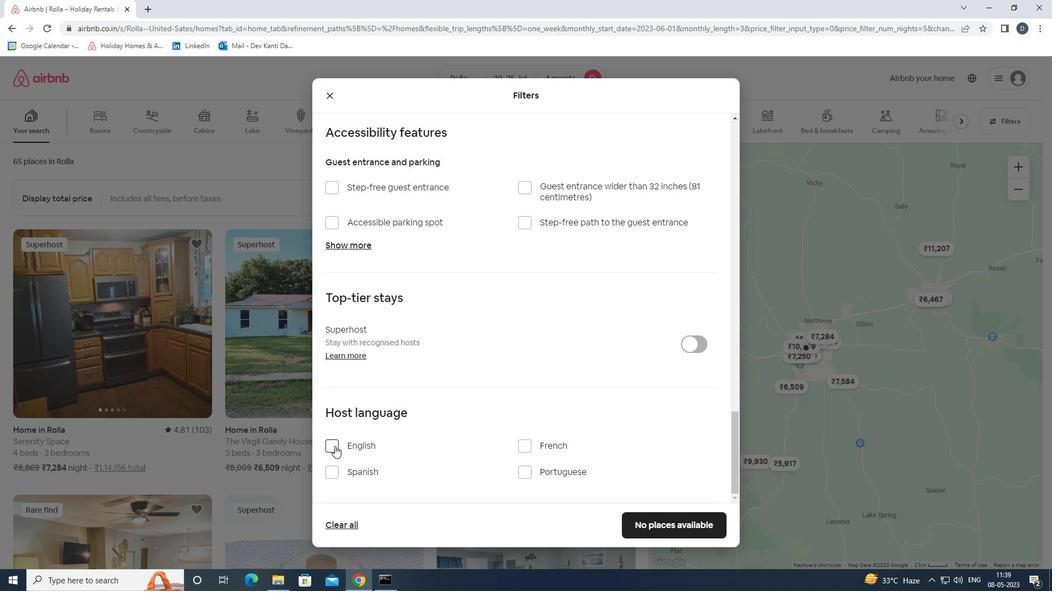 
Action: Mouse moved to (654, 515)
Screenshot: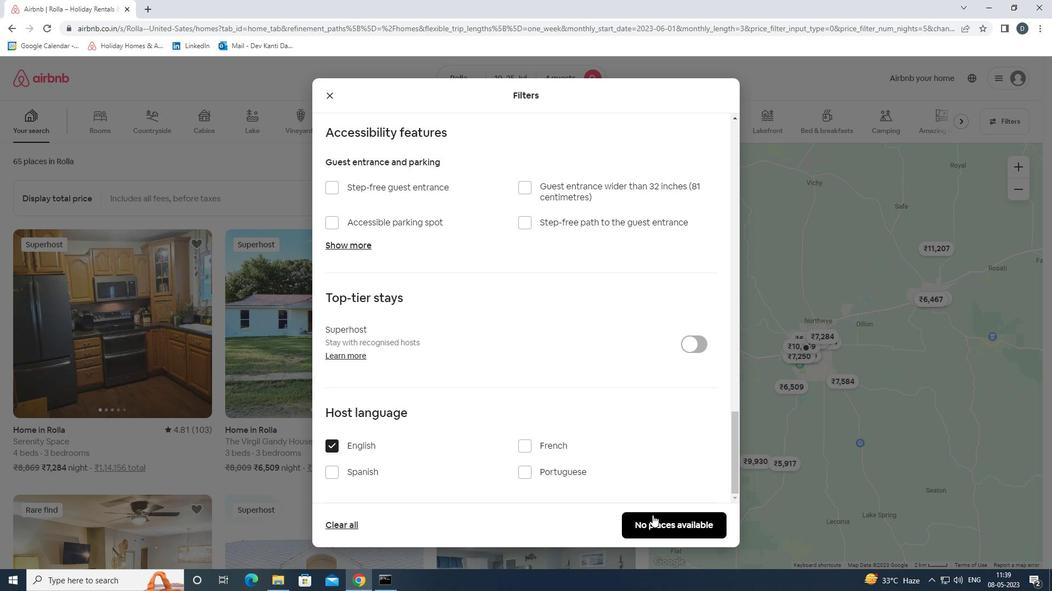 
Action: Mouse pressed left at (654, 515)
Screenshot: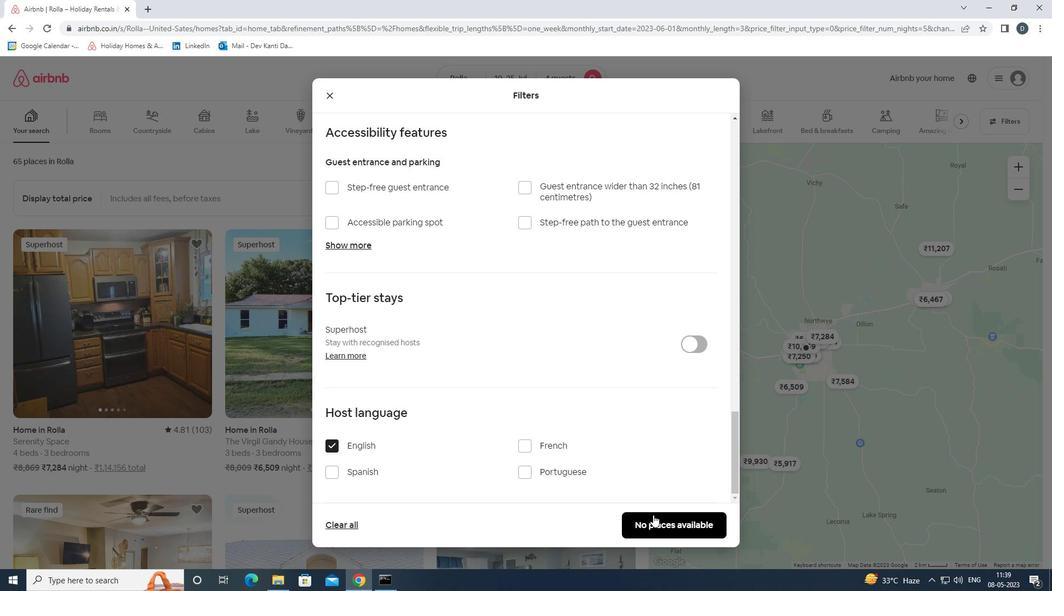 
Action: Mouse moved to (636, 533)
Screenshot: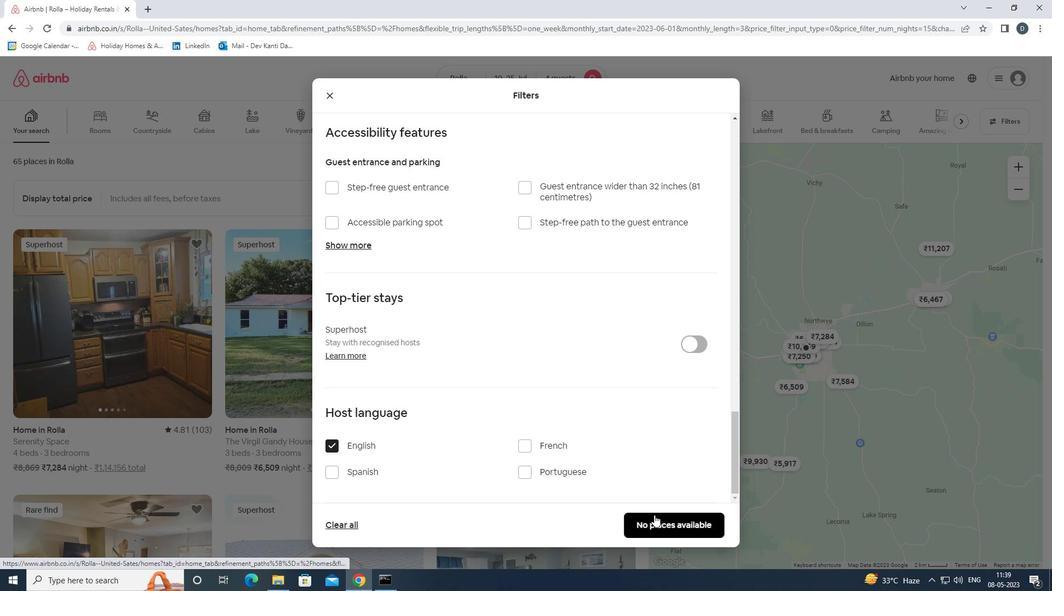 
